 Task: open a new blank ppt, save the file as Angkorwat.pptxand add title 'Angkor Wat',with the sub title Angkor Wat in Cambodia is a UNESCO World Heritage site and the largest religious monument in the world. This ancient temple complex is a testament to the grandeur of the Khmer Empire and remains an important spiritual and cultural site.Apply font style in sub titile calibri and font size 14. apply font style in titile Helvetica and font size 14 Change title alignment to  Center Change sub title alignment to  Left
Action: Mouse moved to (24, 72)
Screenshot: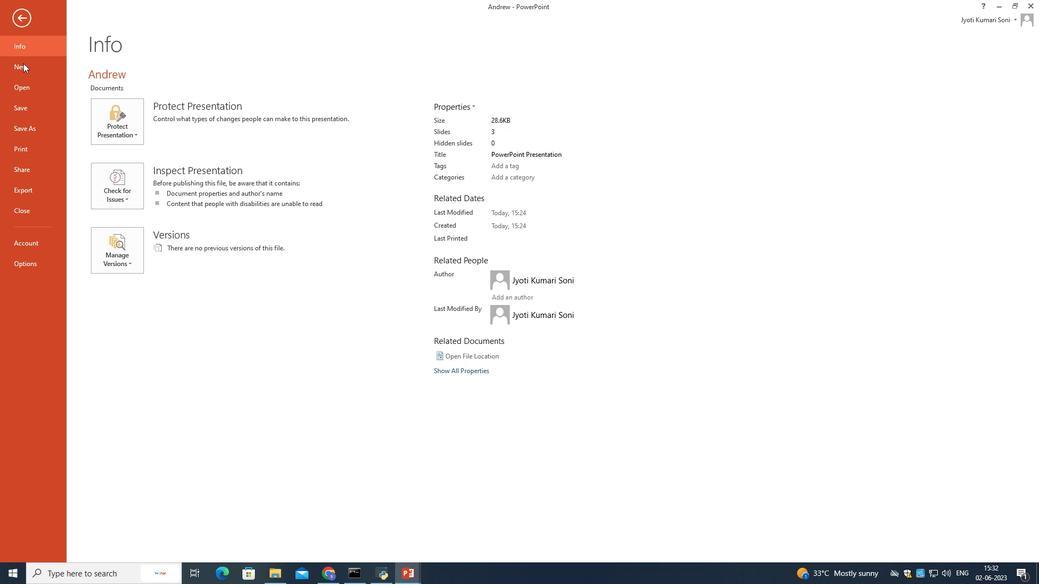 
Action: Mouse pressed left at (24, 72)
Screenshot: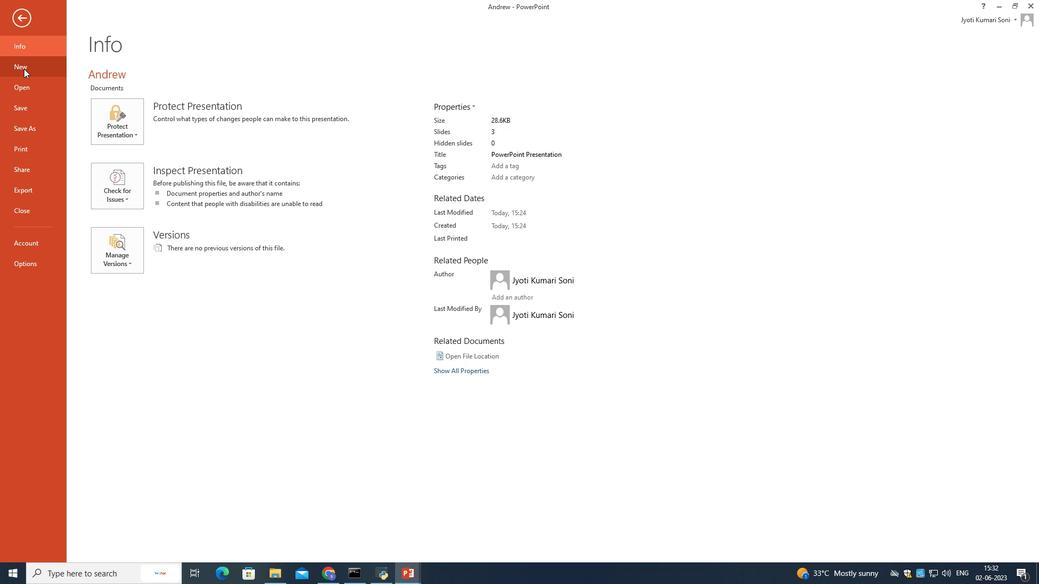 
Action: Mouse moved to (174, 149)
Screenshot: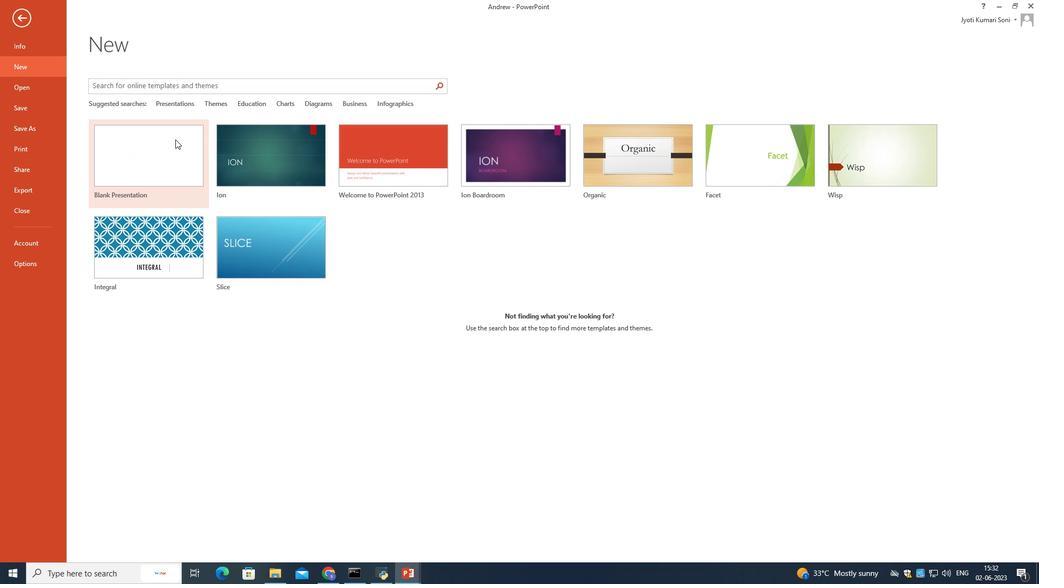 
Action: Mouse pressed left at (174, 149)
Screenshot: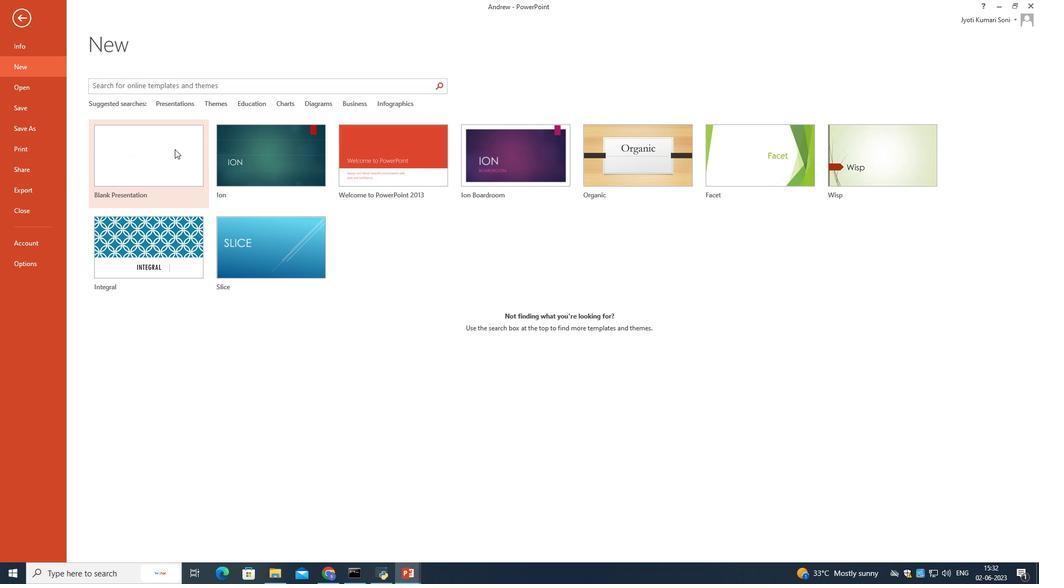 
Action: Mouse moved to (15, 22)
Screenshot: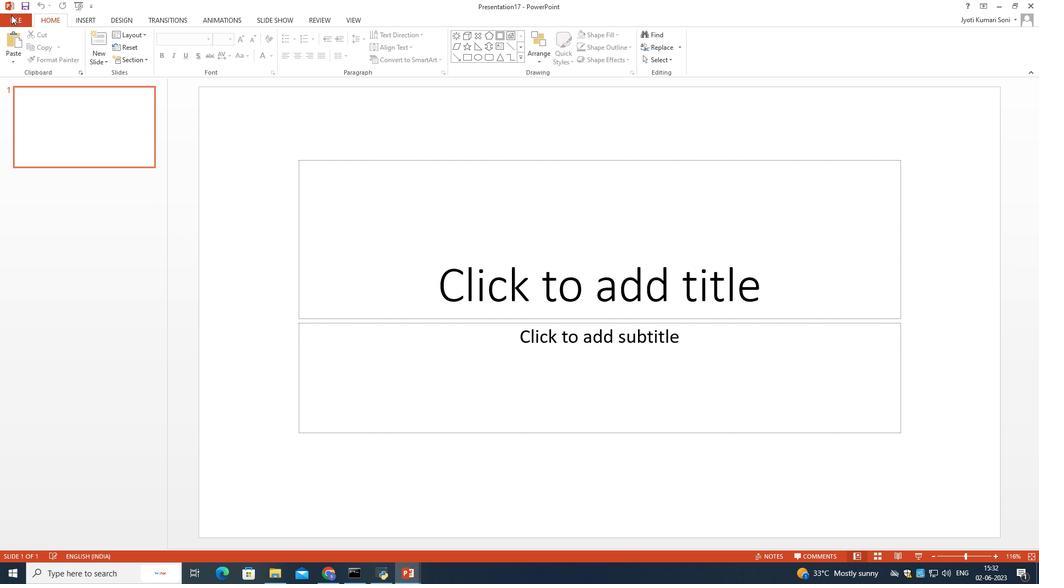 
Action: Mouse pressed left at (15, 22)
Screenshot: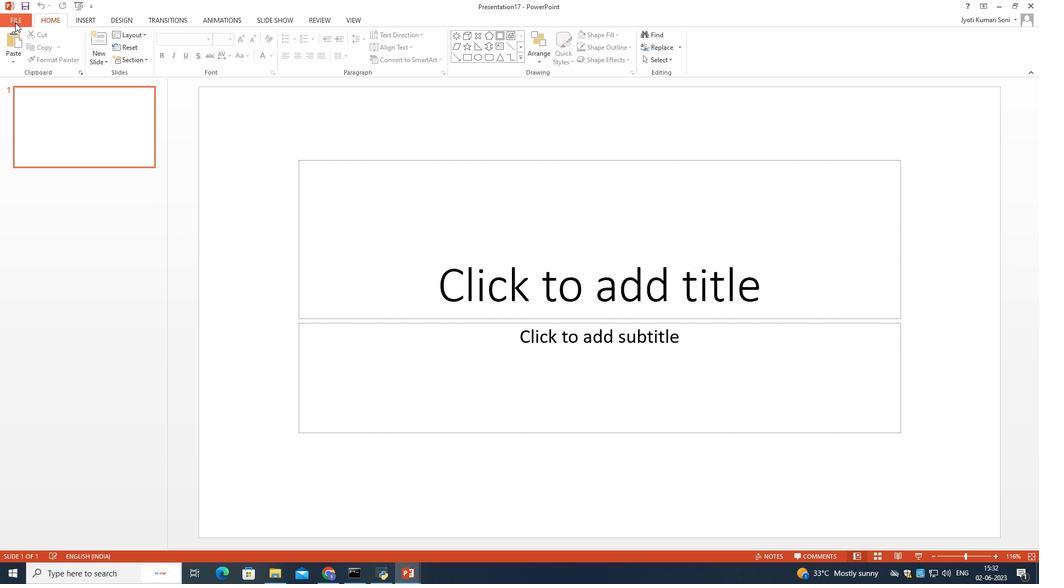 
Action: Mouse moved to (17, 126)
Screenshot: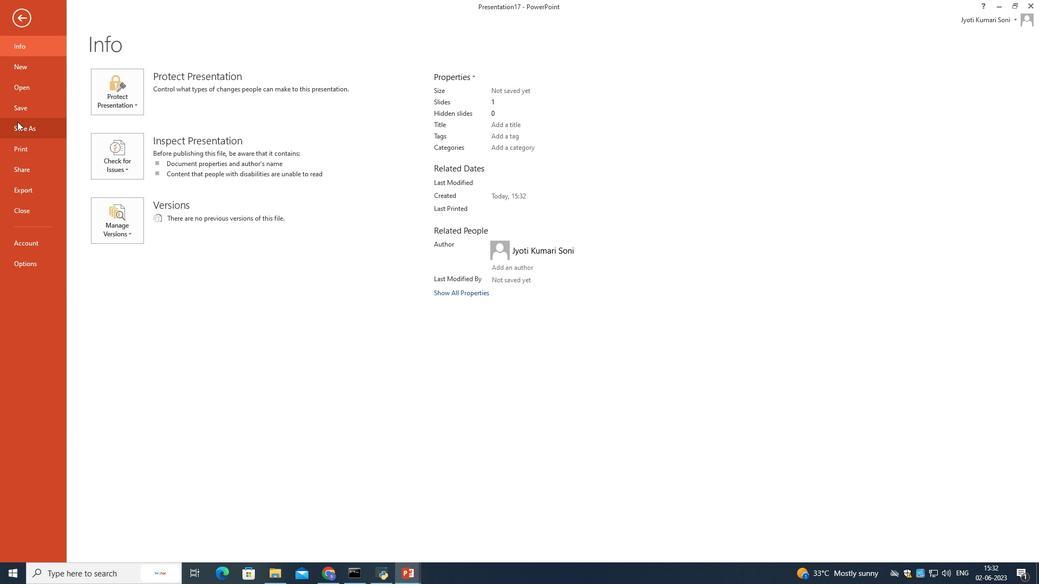 
Action: Mouse pressed left at (17, 126)
Screenshot: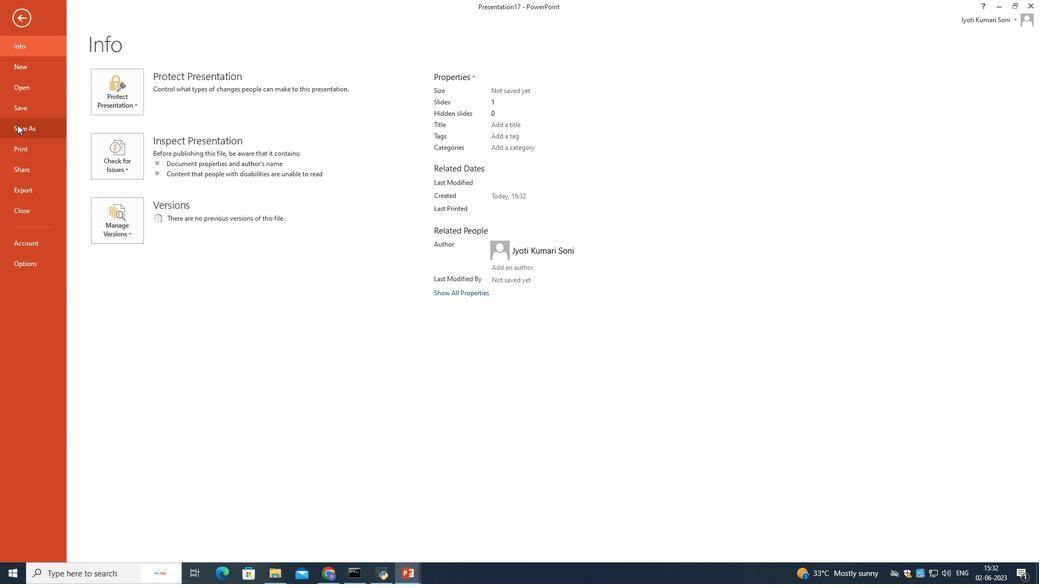 
Action: Mouse moved to (266, 116)
Screenshot: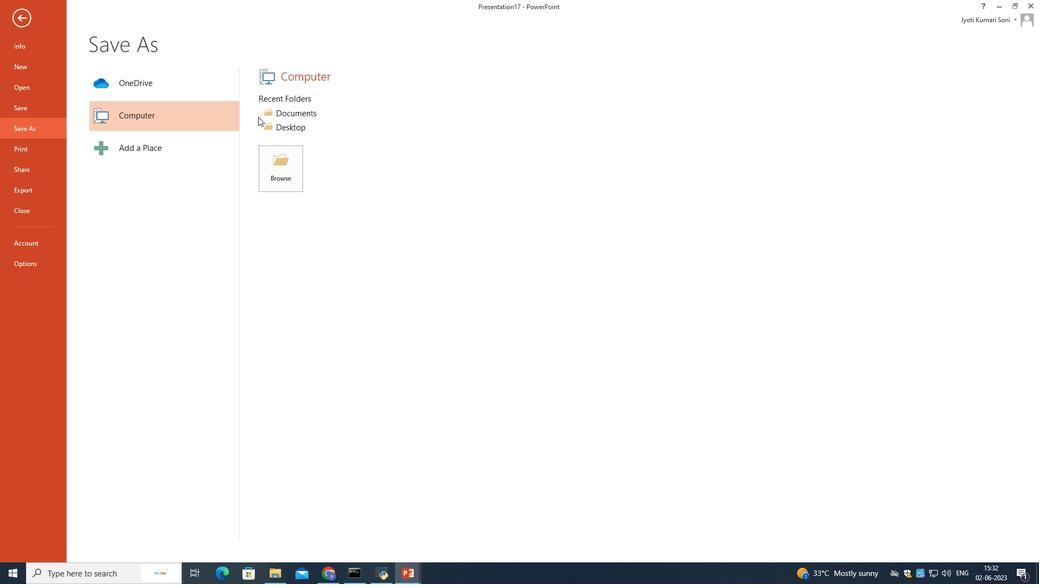 
Action: Mouse pressed left at (266, 116)
Screenshot: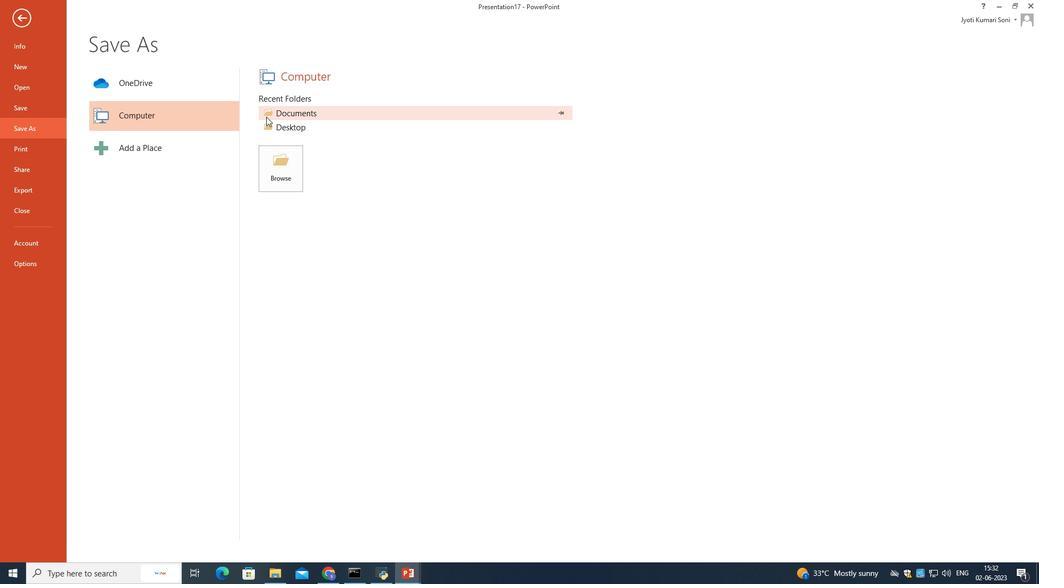 
Action: Mouse moved to (263, 113)
Screenshot: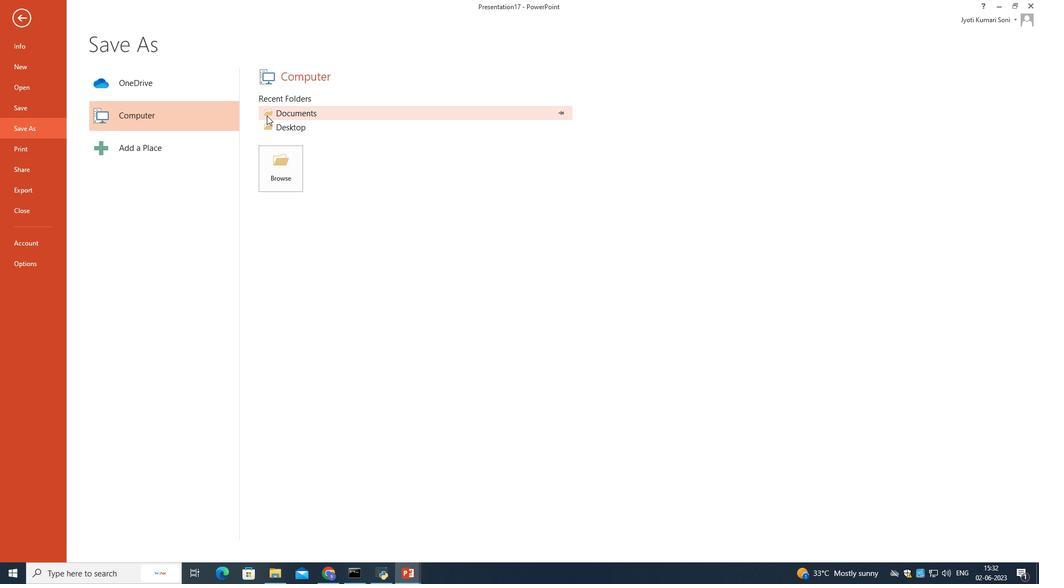 
Action: Key pressed <Key.shift>Angkor<Key.space><Key.backspace>
Screenshot: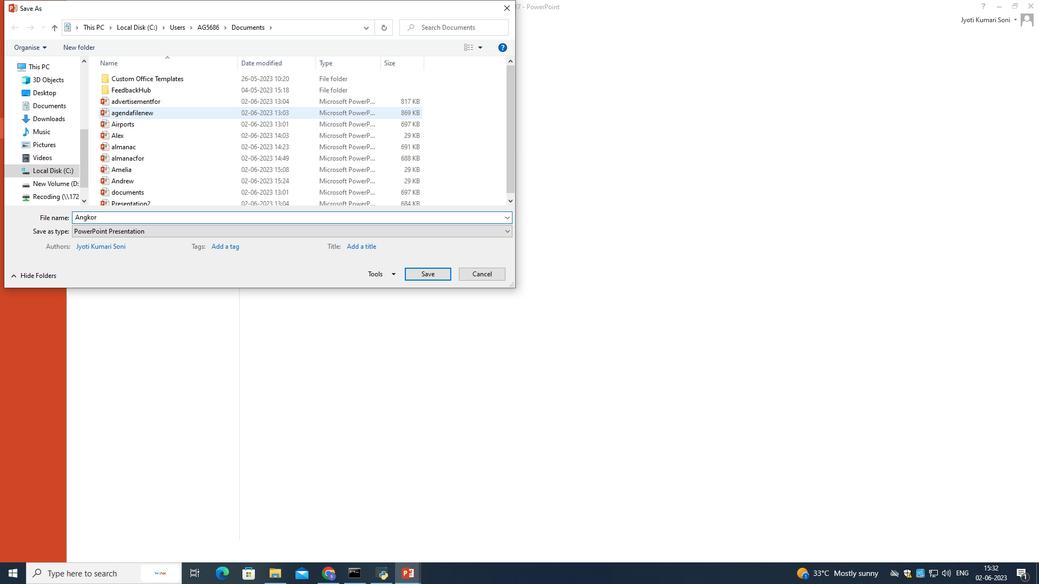 
Action: Mouse moved to (462, 212)
Screenshot: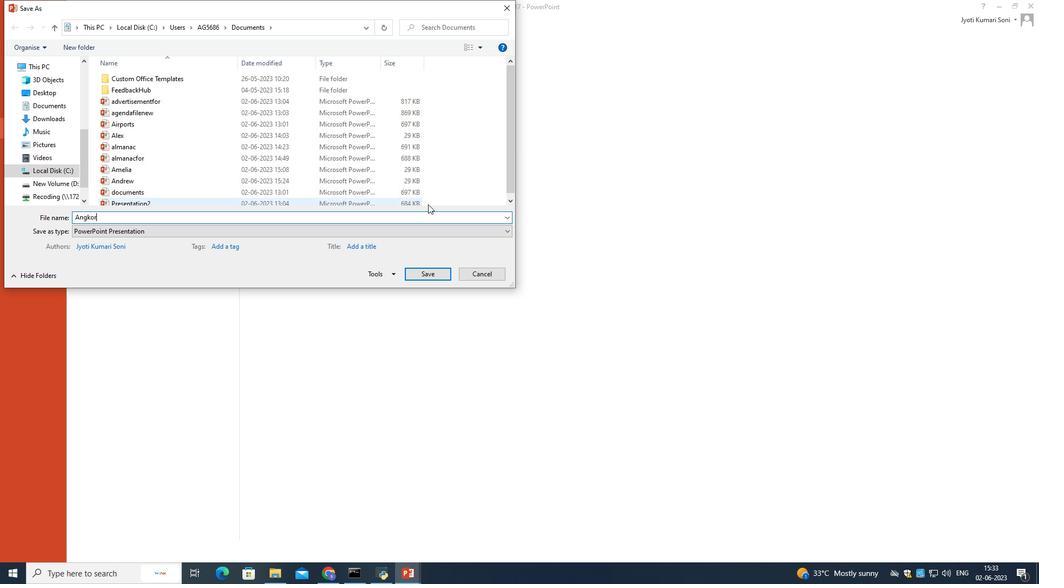 
Action: Key pressed wat.pptx
Screenshot: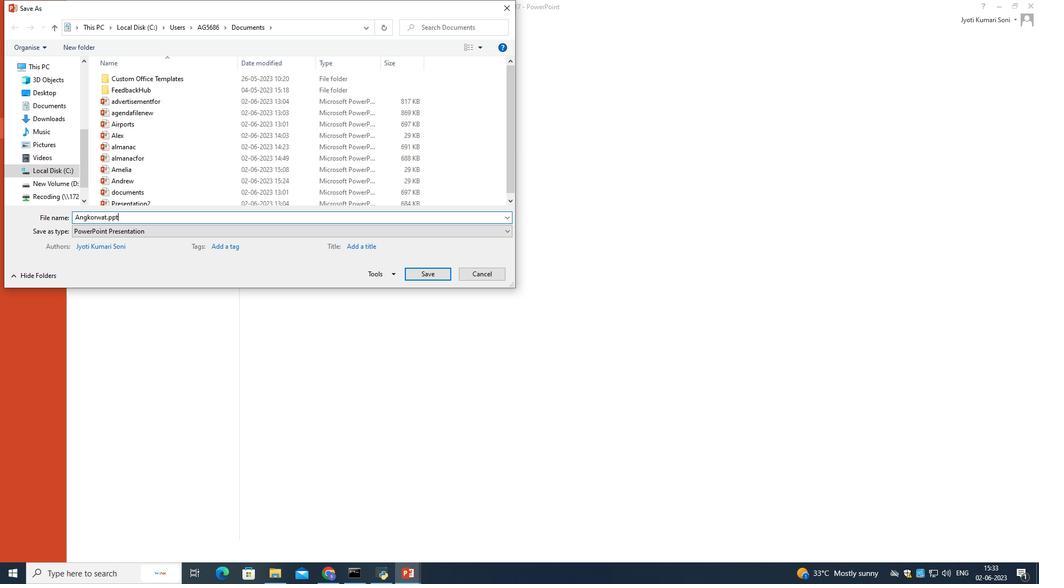 
Action: Mouse moved to (328, 138)
Screenshot: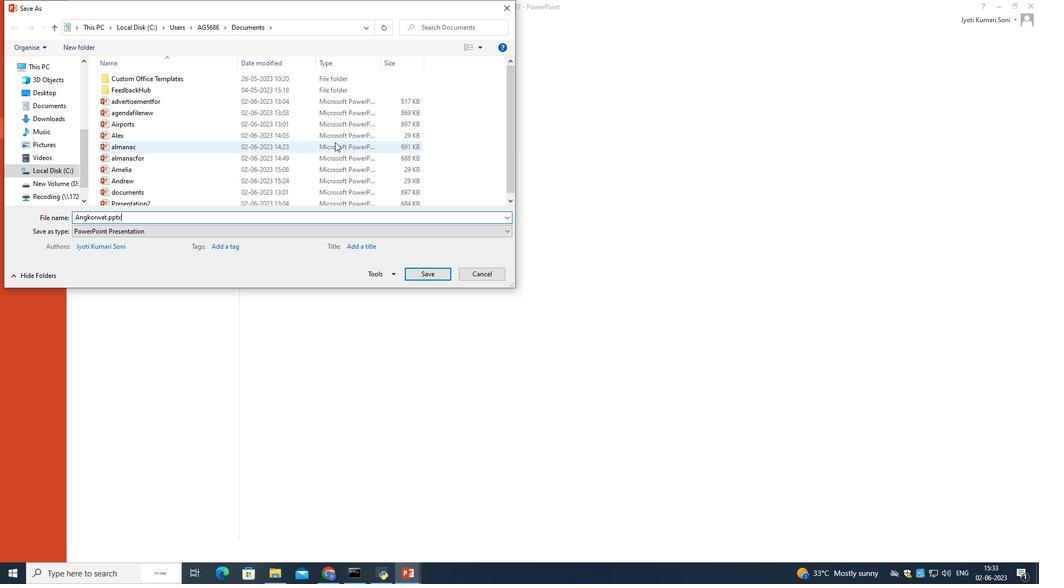 
Action: Key pressed <Key.enter>
Screenshot: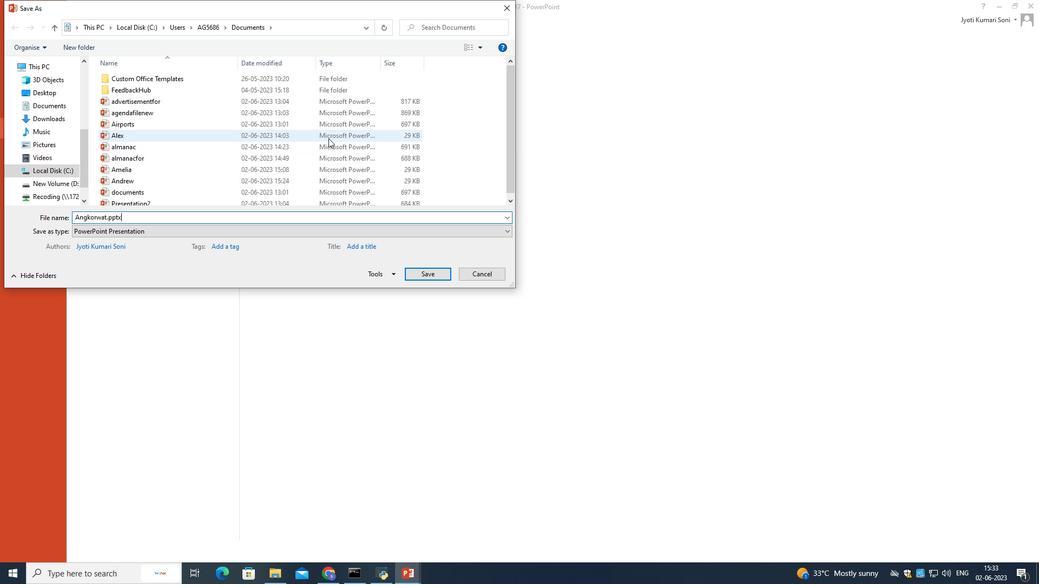 
Action: Mouse moved to (445, 246)
Screenshot: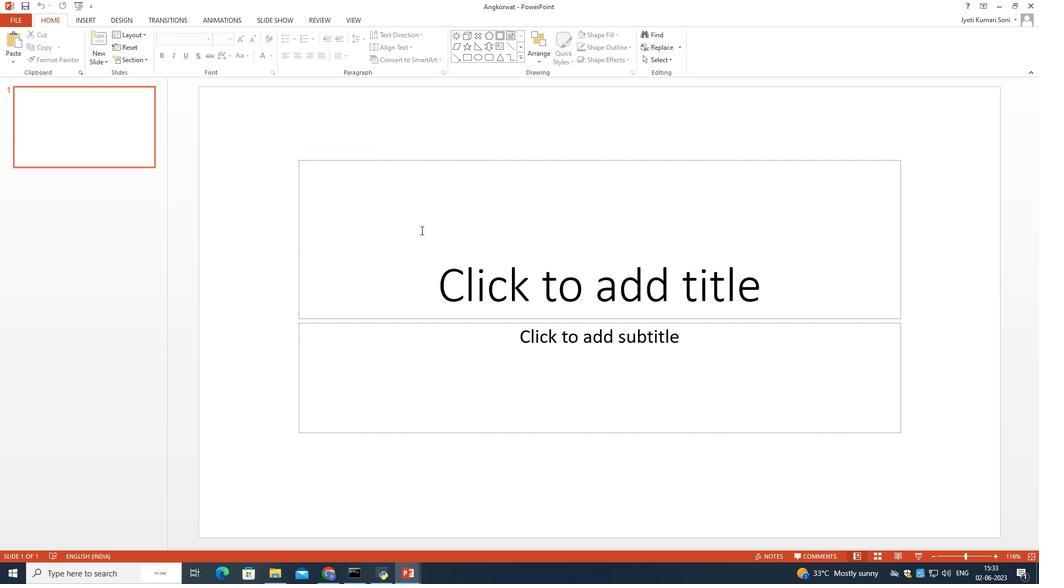 
Action: Mouse pressed left at (445, 246)
Screenshot: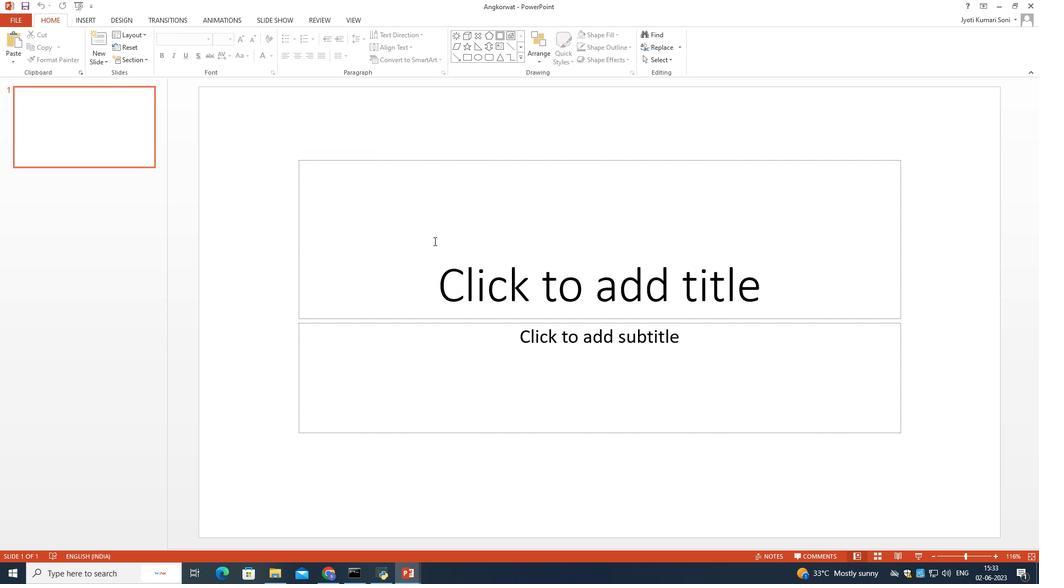 
Action: Mouse moved to (446, 256)
Screenshot: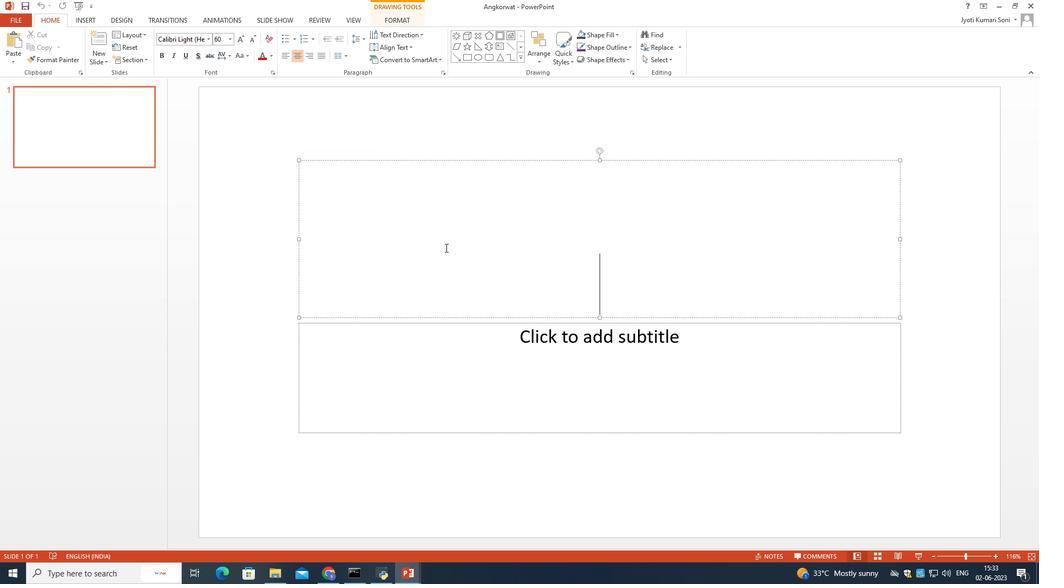 
Action: Key pressed <Key.shift>Angkor<Key.space><Key.shift>Wat
Screenshot: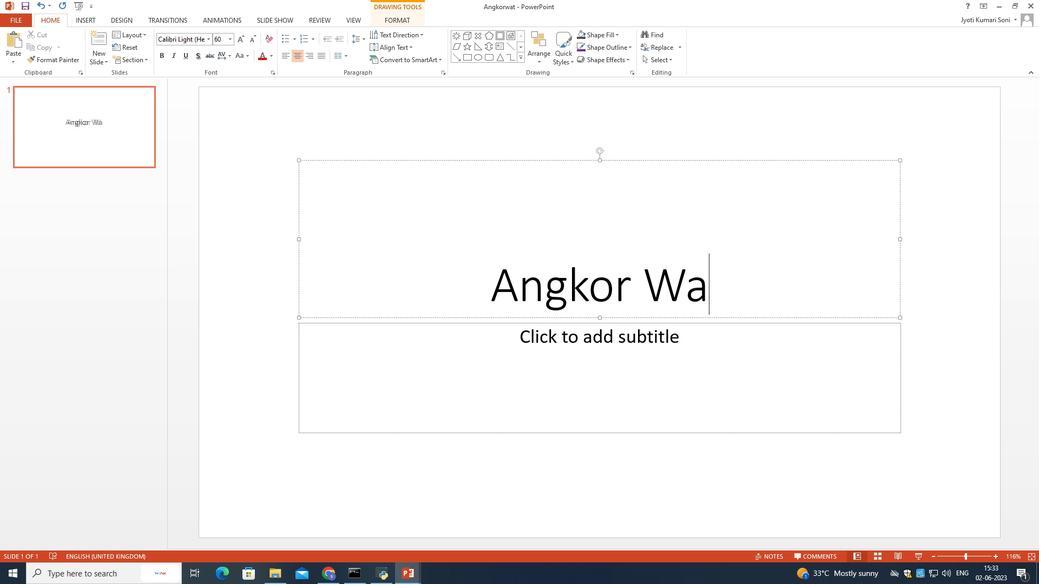 
Action: Mouse moved to (462, 340)
Screenshot: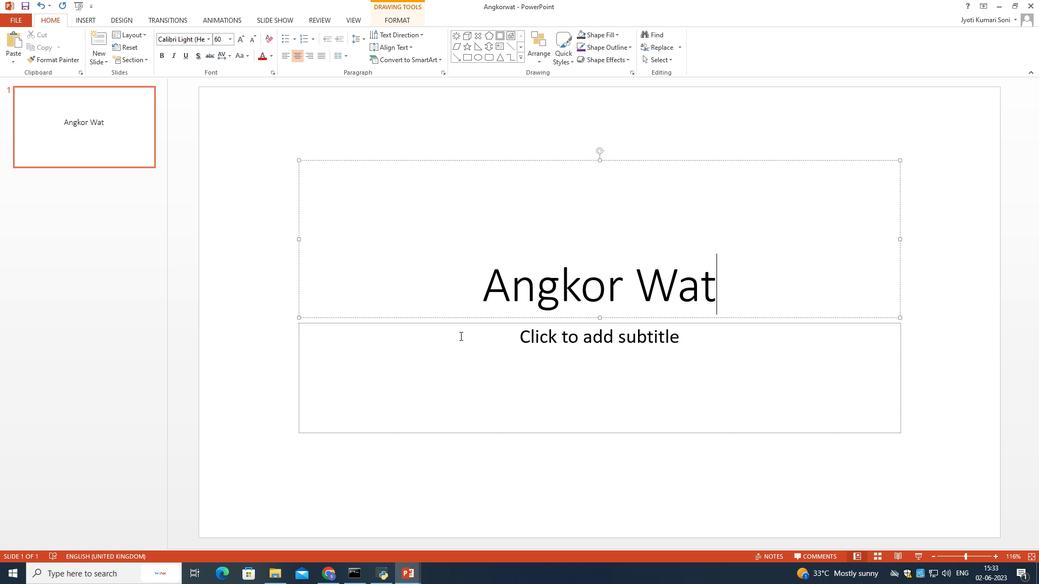 
Action: Mouse pressed left at (462, 340)
Screenshot: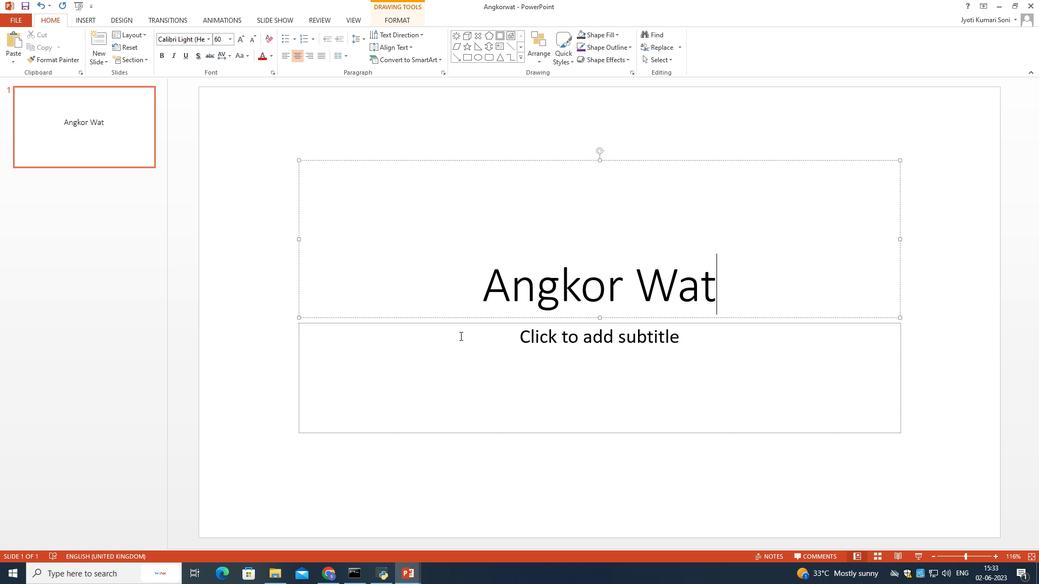 
Action: Mouse moved to (1035, 583)
Screenshot: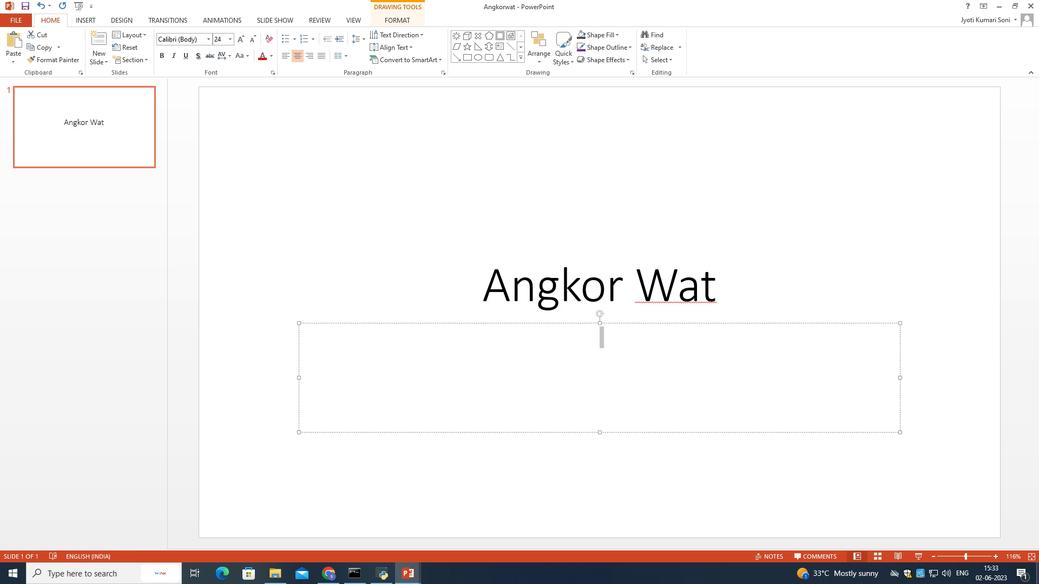
Action: Key pressed <Key.shift>An
Screenshot: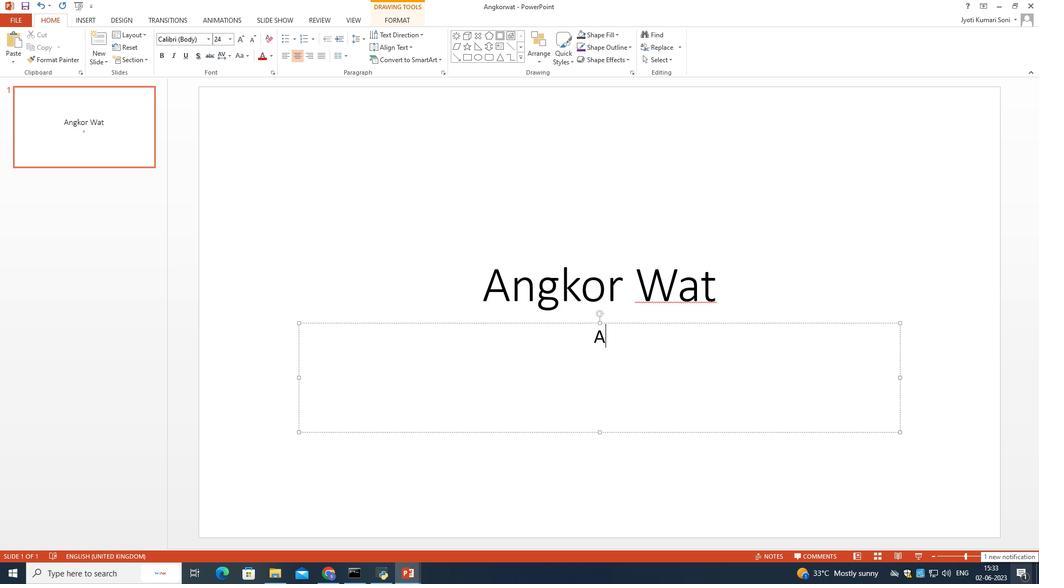 
Action: Mouse moved to (1036, 583)
Screenshot: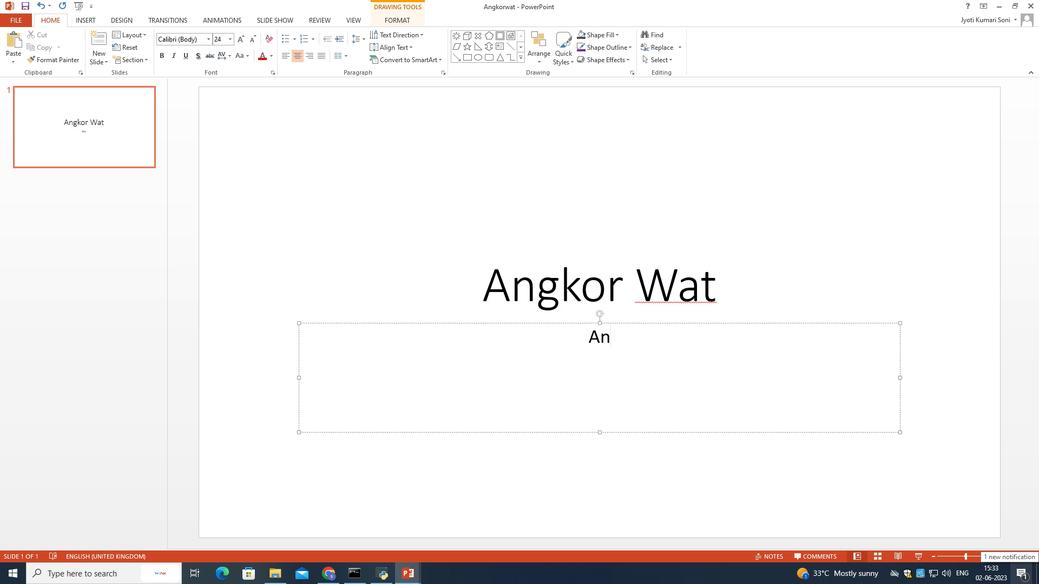 
Action: Key pressed gkor<Key.space><Key.shift>Wat<Key.space>in<Key.space>cambodia<Key.space>is<Key.space>a<Key.space><Key.shift>UNESCO<Key.space>world<Key.space><Key.shift>Heritage<Key.space>site<Key.space>and<Key.space>the<Key.space>largest<Key.space>religious<Key.space>mounment<Key.space>int<Key.space><Key.backspace><Key.backspace><Key.space>the<Key.space>world.<Key.space><Key.shift>This<Key.space>ancient<Key.space>temple<Key.space>complex<Key.space>is<Key.space>a<Key.space>testament<Key.space>to<Key.space>the<Key.space>grandeur<Key.space>of<Key.space>the<Key.space>khmer<Key.space><Key.shift>Empire<Key.space>and<Key.space>remains<Key.space>
Screenshot: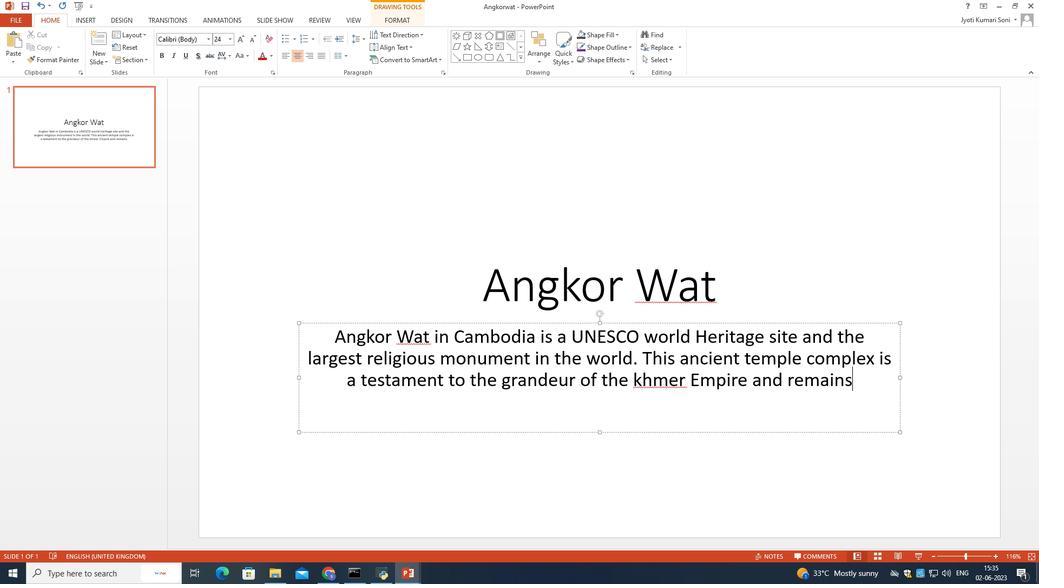 
Action: Mouse moved to (1040, 580)
Screenshot: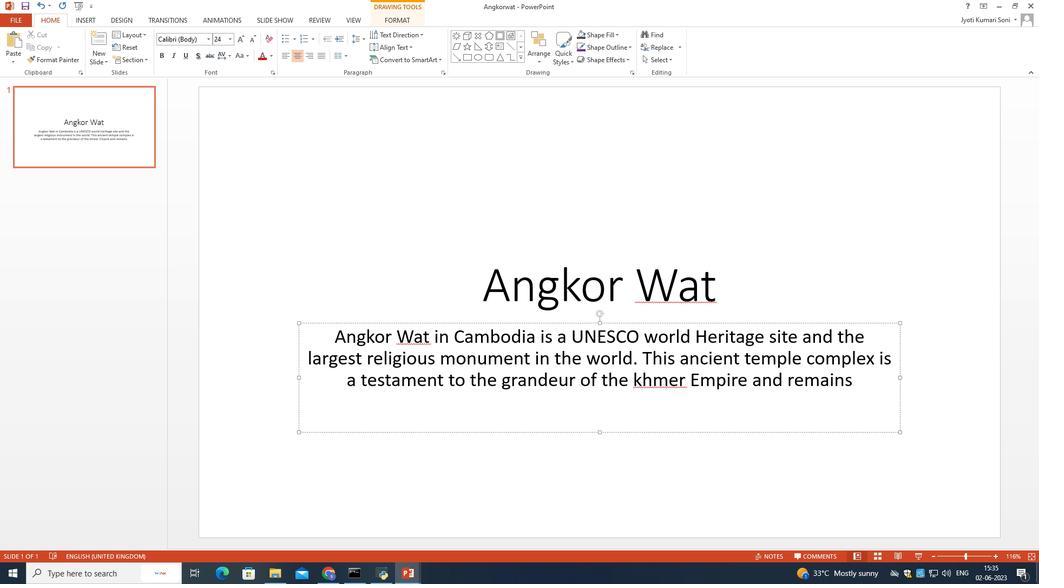 
Action: Key pressed an<Key.space>important<Key.space>spiritual<Key.space>and<Key.space>cultural<Key.space>site.
Screenshot: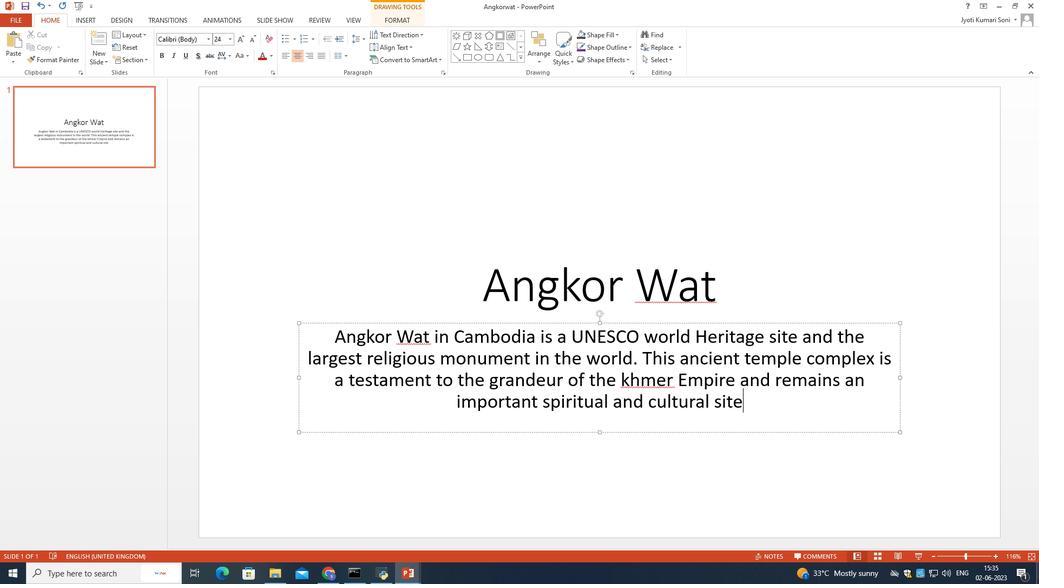 
Action: Mouse moved to (757, 402)
Screenshot: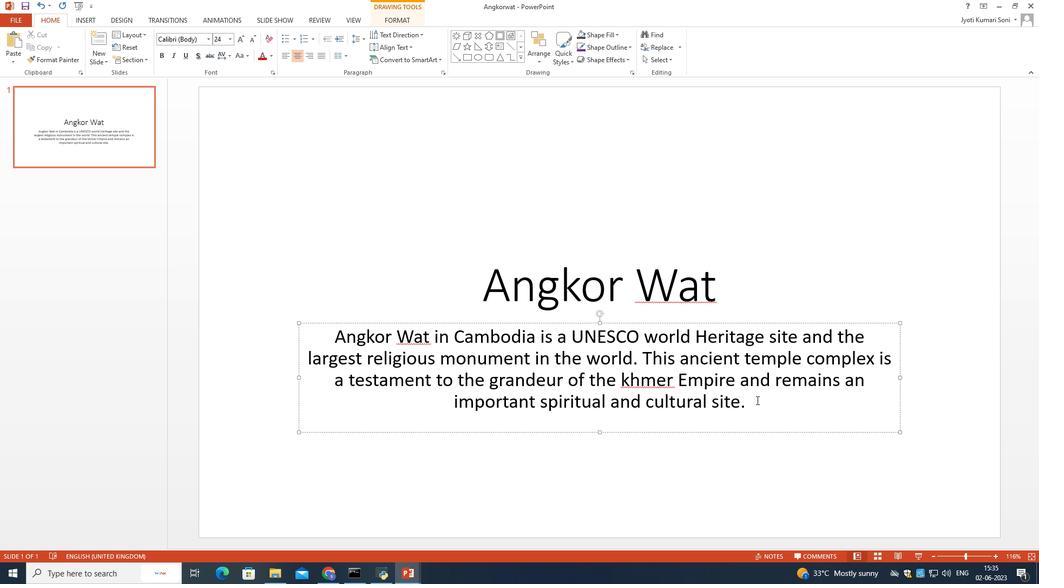 
Action: Mouse pressed left at (757, 402)
Screenshot: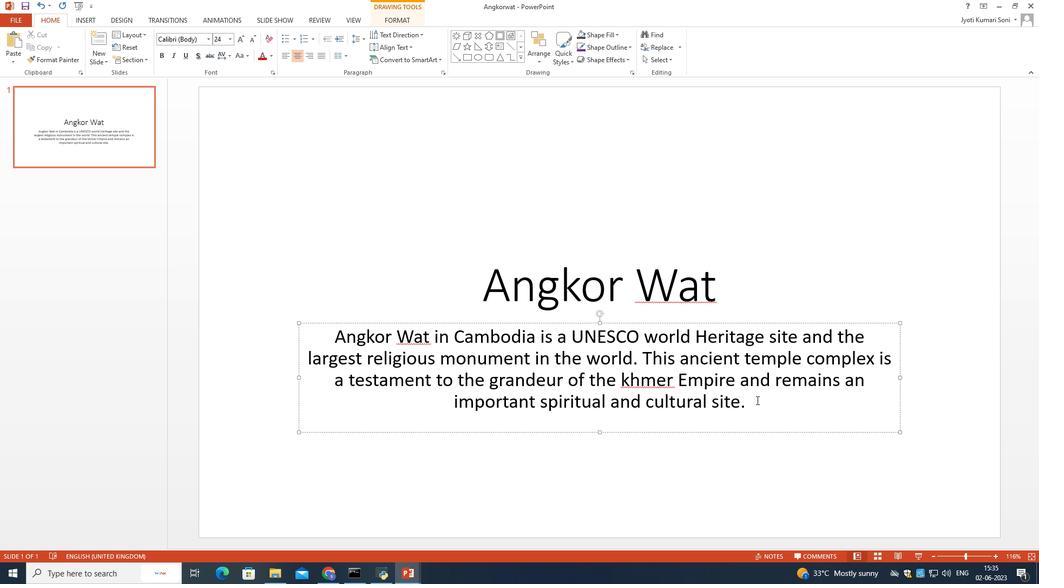 
Action: Mouse moved to (194, 37)
Screenshot: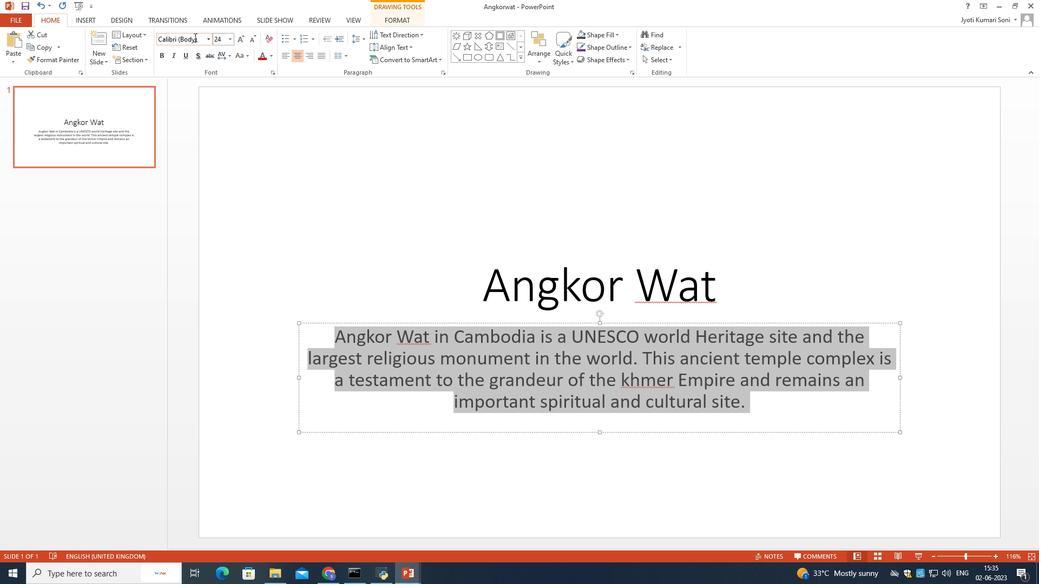 
Action: Mouse pressed left at (194, 37)
Screenshot: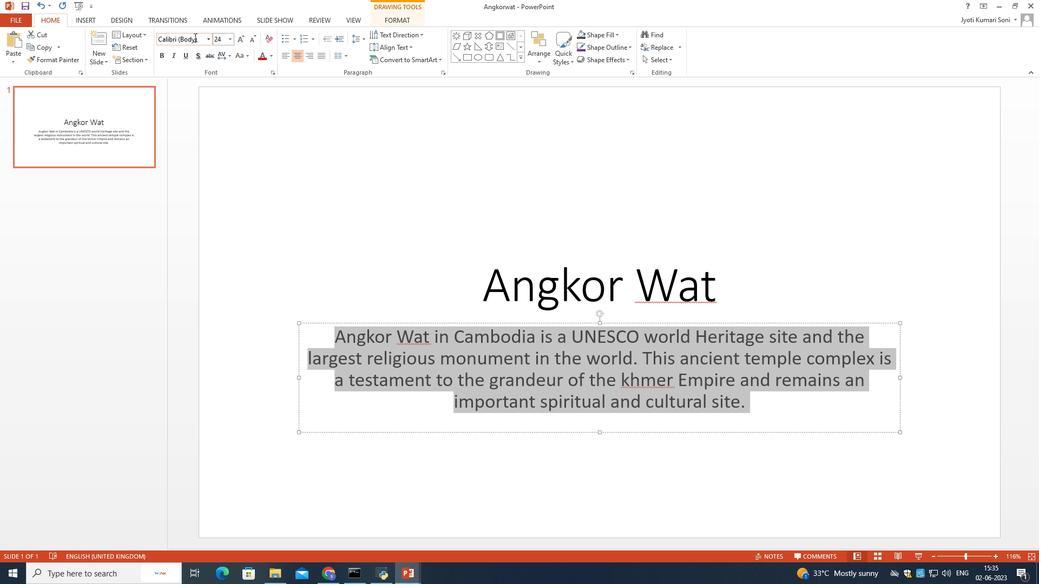 
Action: Mouse moved to (236, 59)
Screenshot: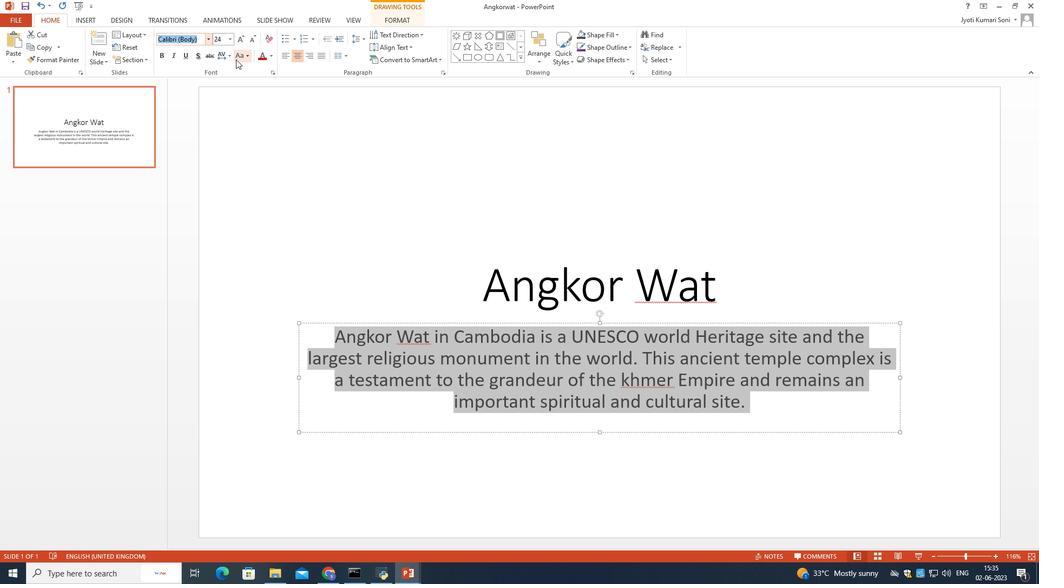 
Action: Key pressed <Key.enter>
Screenshot: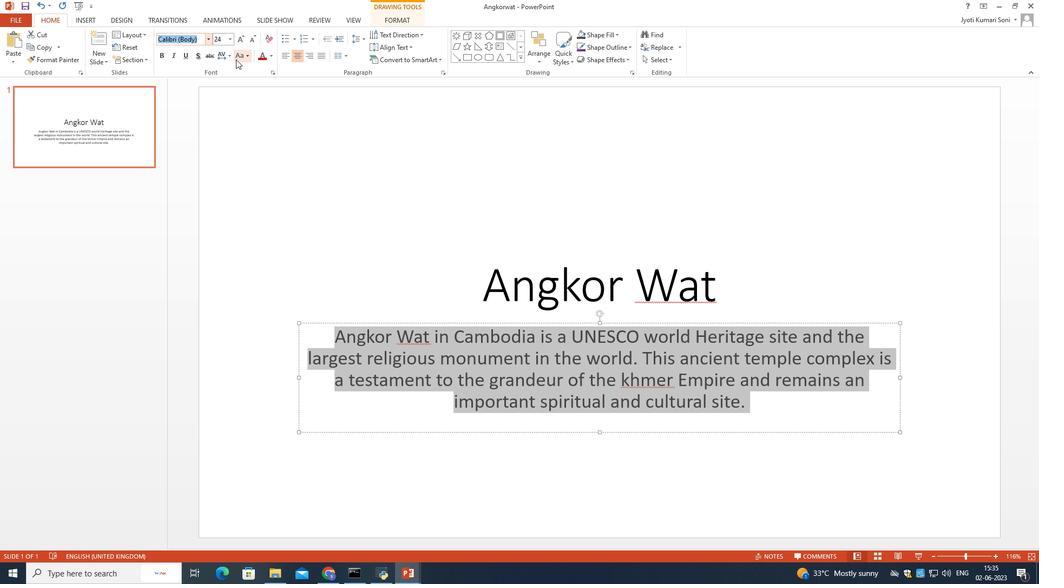 
Action: Mouse moved to (491, 312)
Screenshot: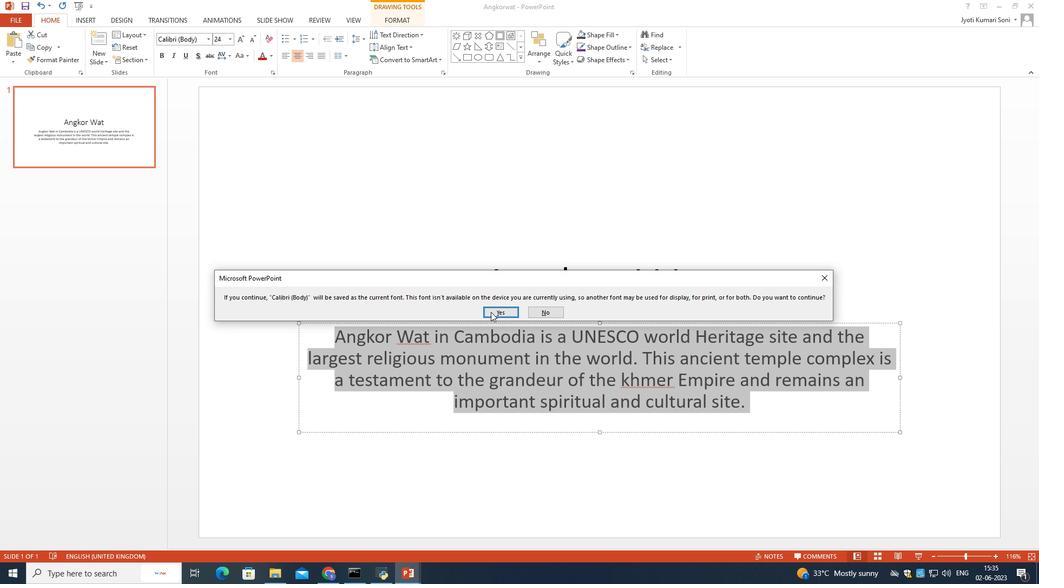
Action: Mouse pressed left at (491, 312)
Screenshot: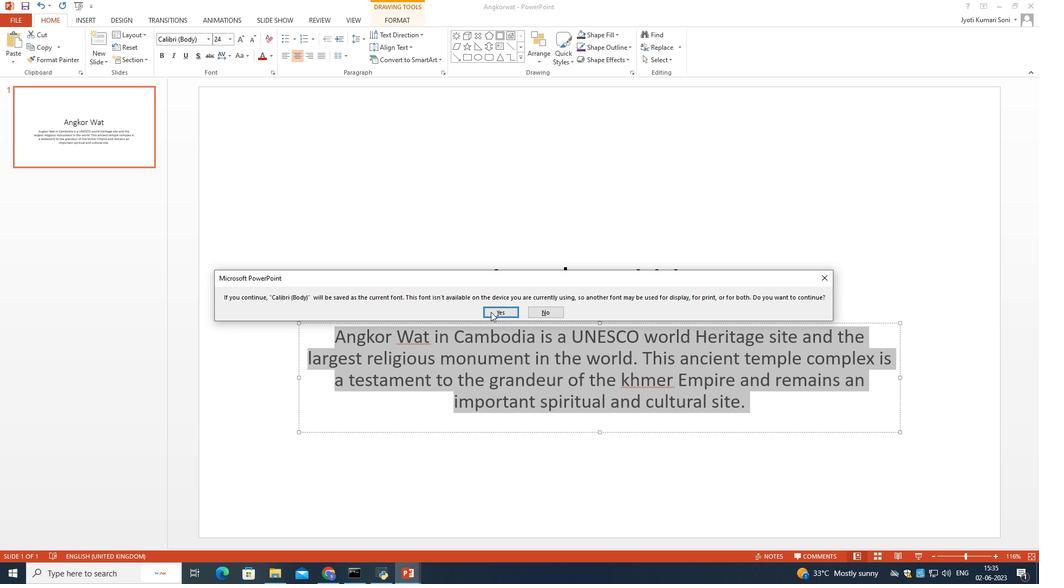 
Action: Mouse moved to (231, 41)
Screenshot: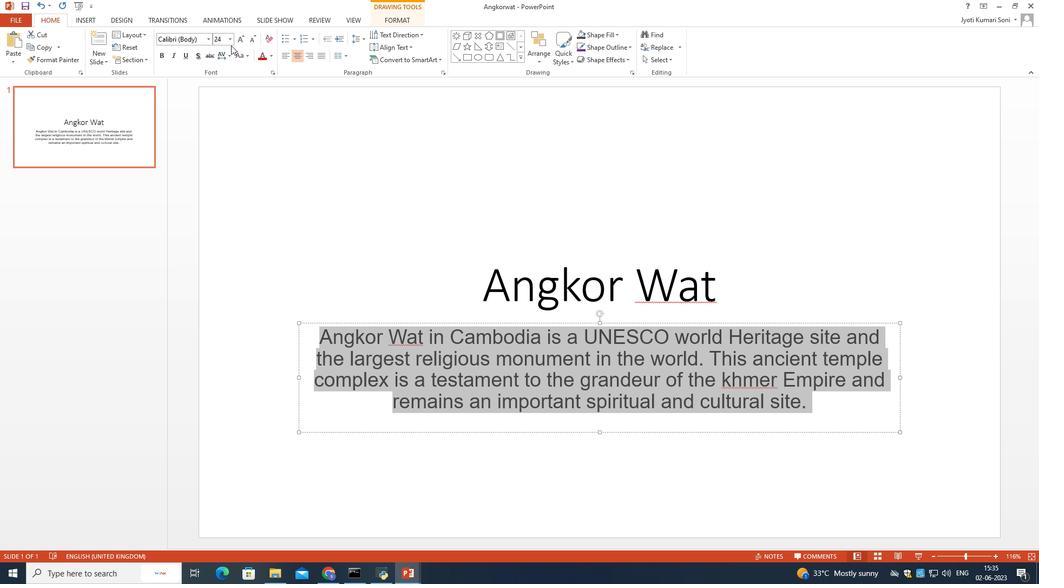 
Action: Mouse pressed left at (231, 41)
Screenshot: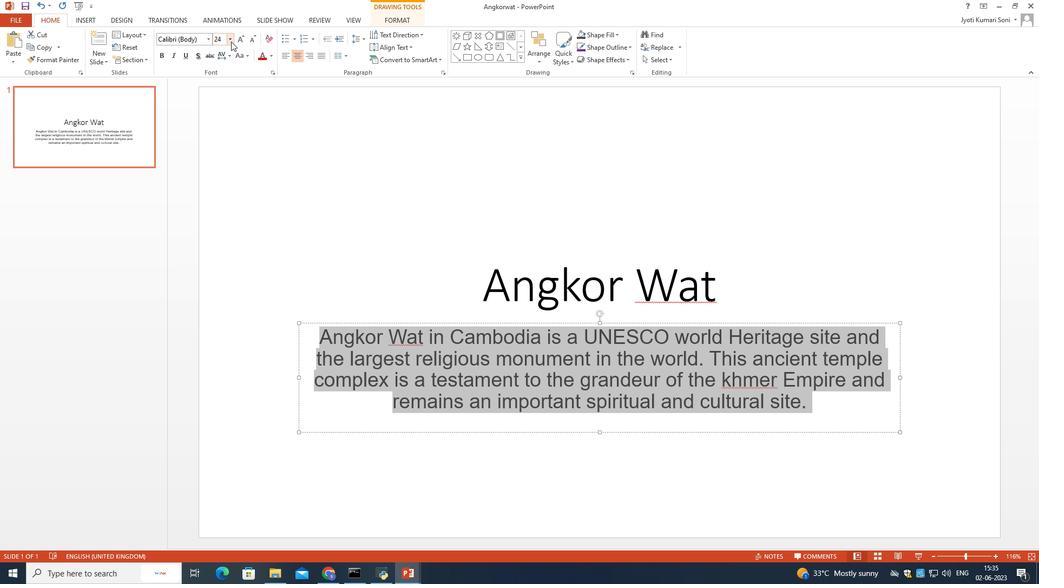 
Action: Mouse moved to (222, 116)
Screenshot: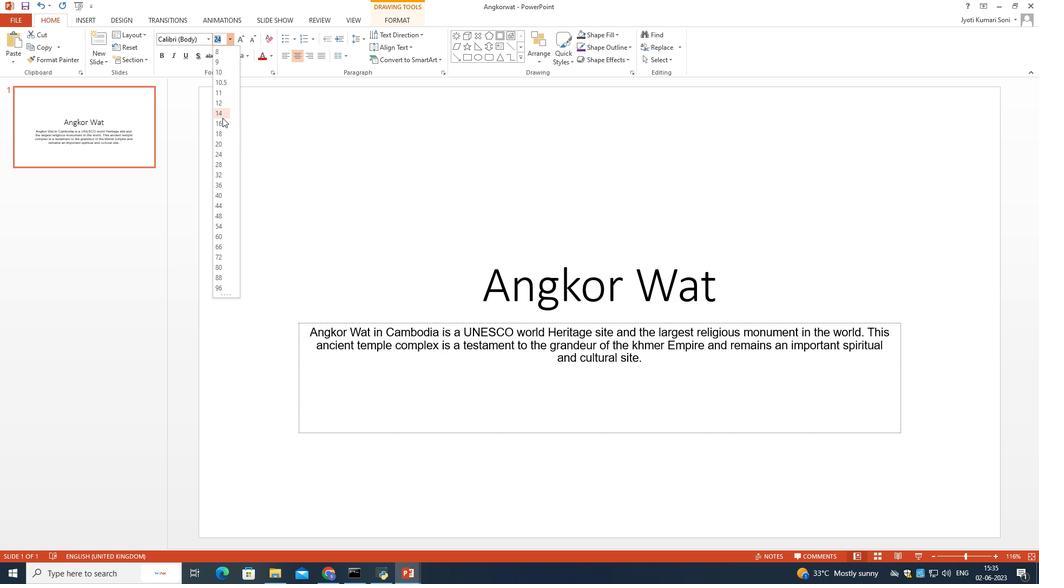 
Action: Mouse pressed left at (222, 116)
Screenshot: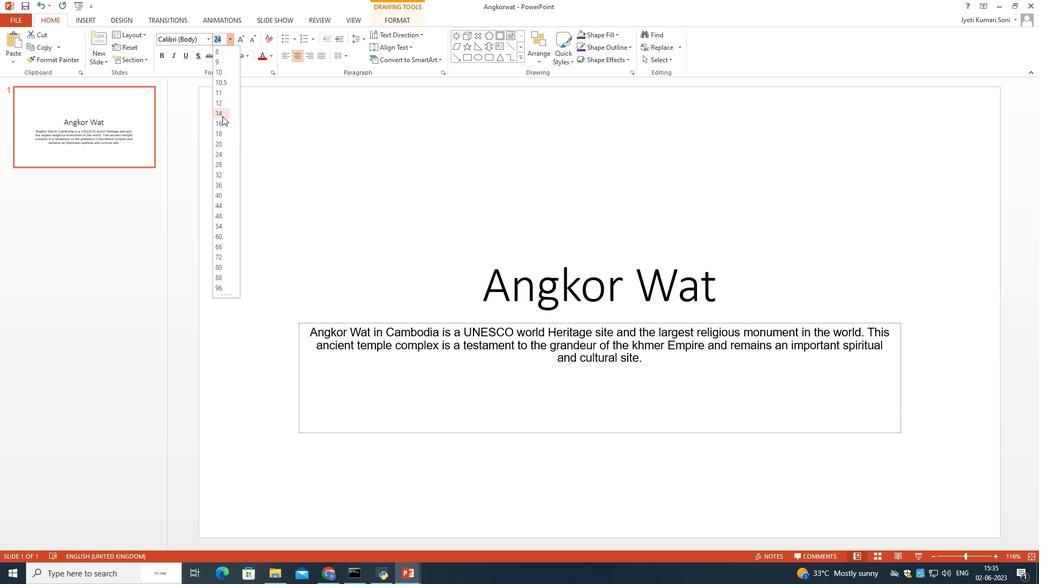 
Action: Mouse moved to (677, 272)
Screenshot: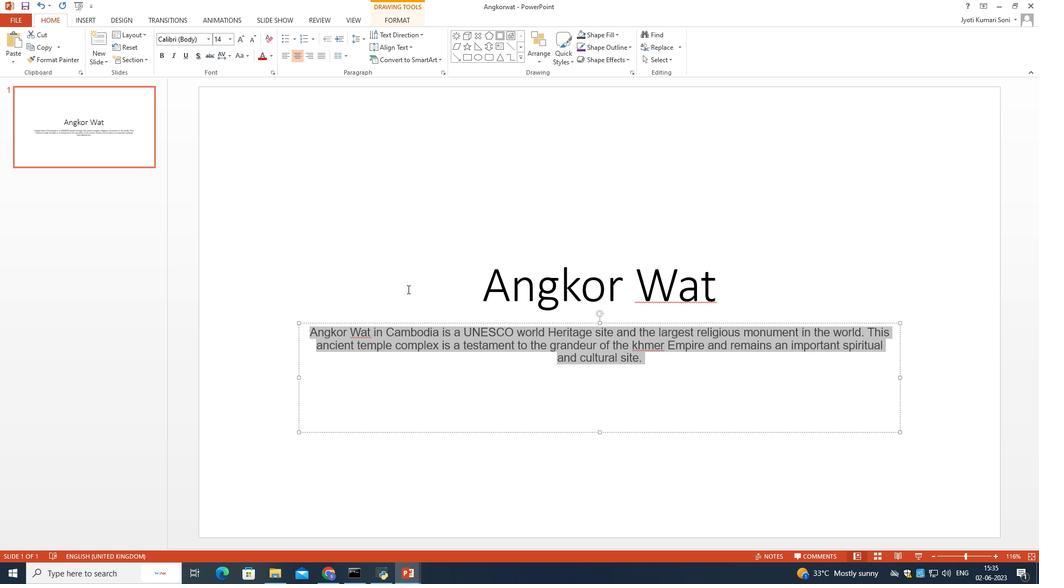 
Action: Mouse pressed left at (677, 272)
Screenshot: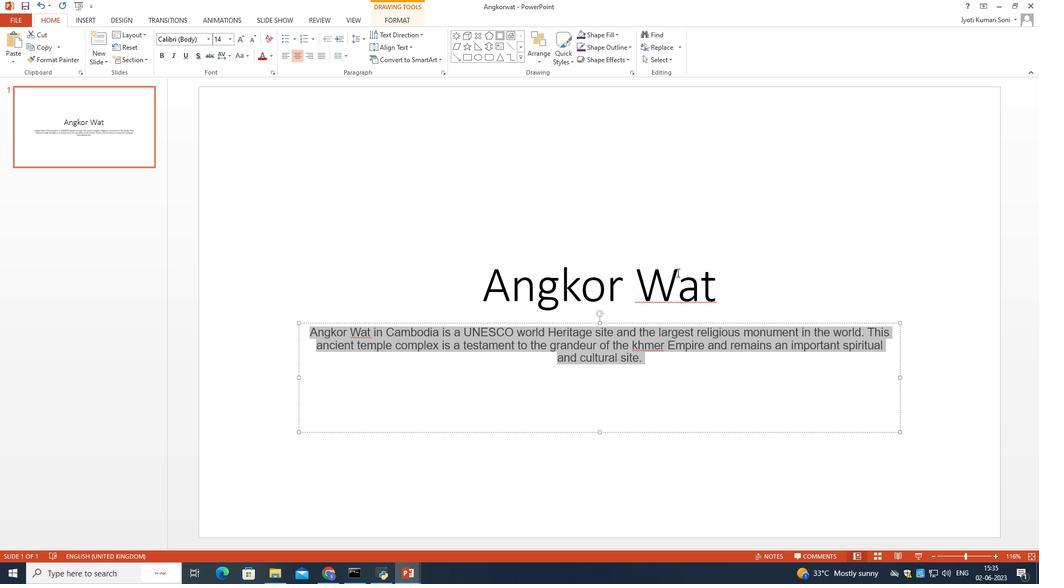 
Action: Mouse moved to (714, 277)
Screenshot: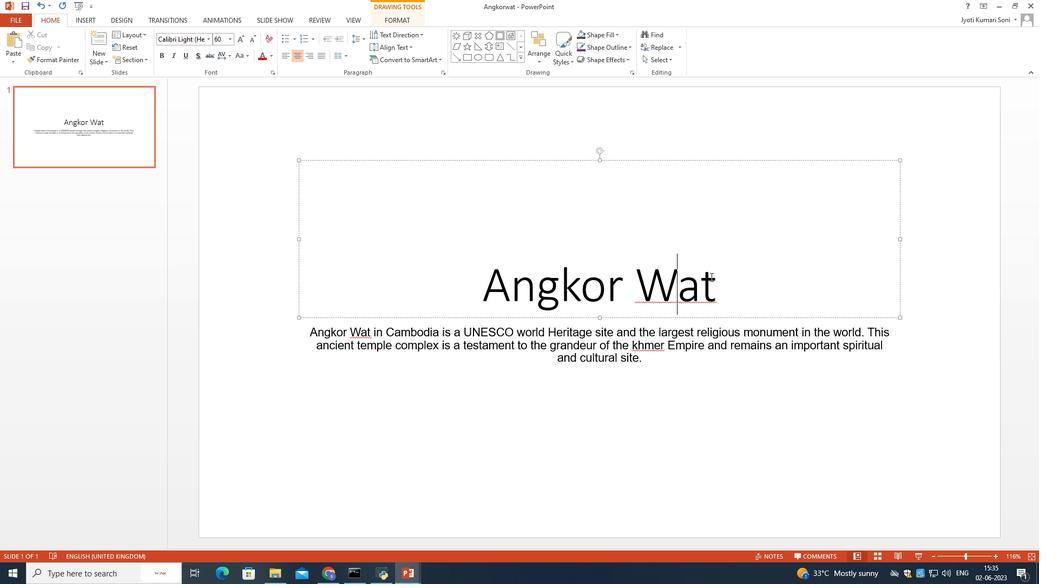 
Action: Mouse pressed left at (714, 277)
Screenshot: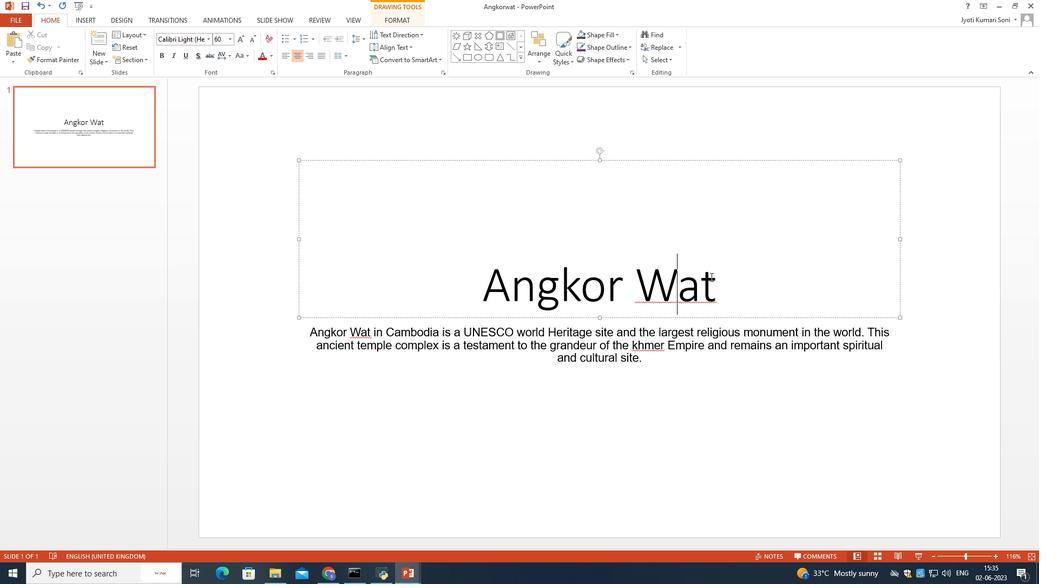 
Action: Mouse moved to (715, 277)
Screenshot: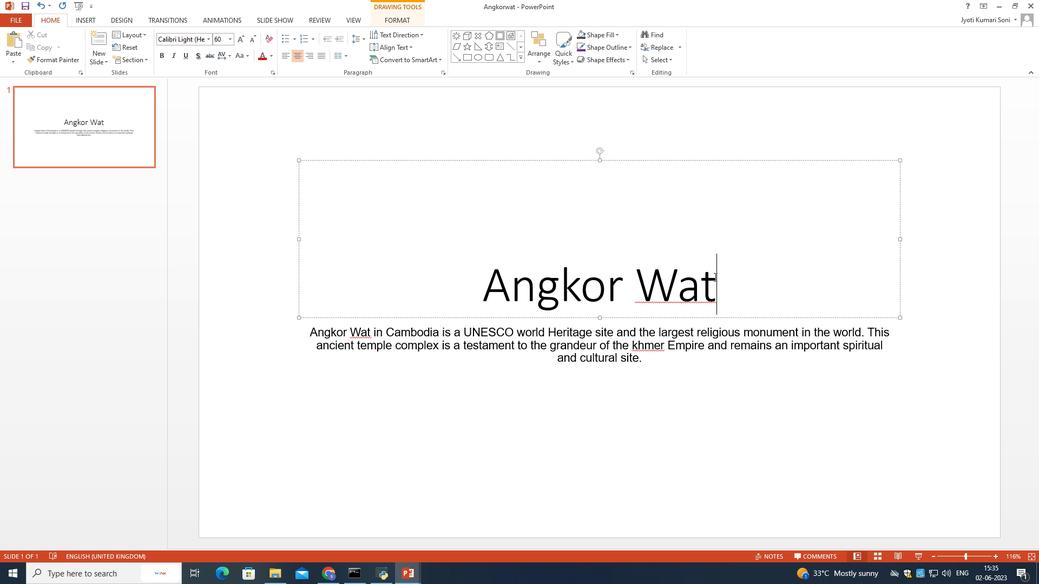 
Action: Mouse pressed left at (715, 277)
Screenshot: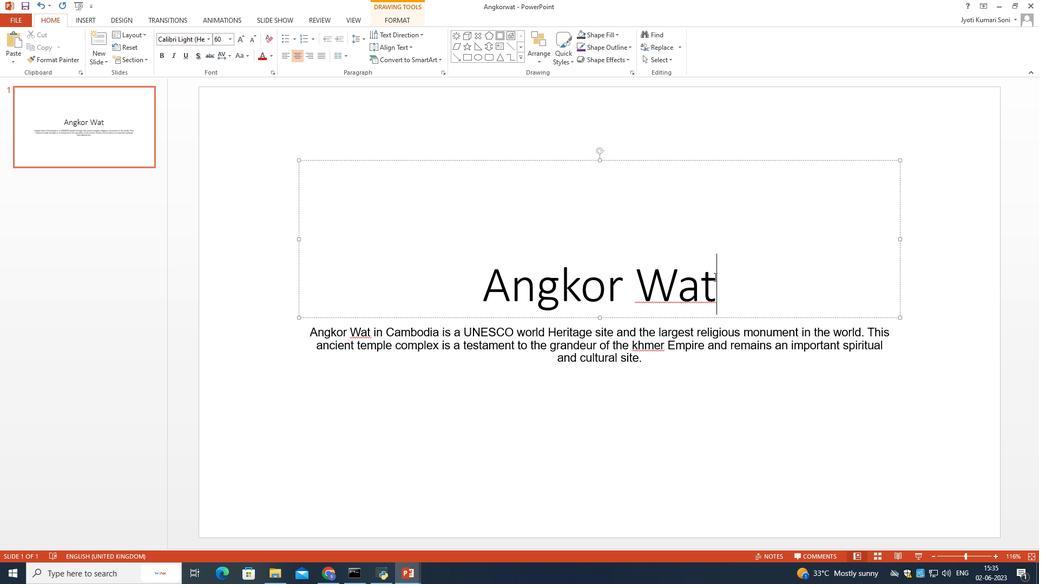 
Action: Mouse moved to (201, 38)
Screenshot: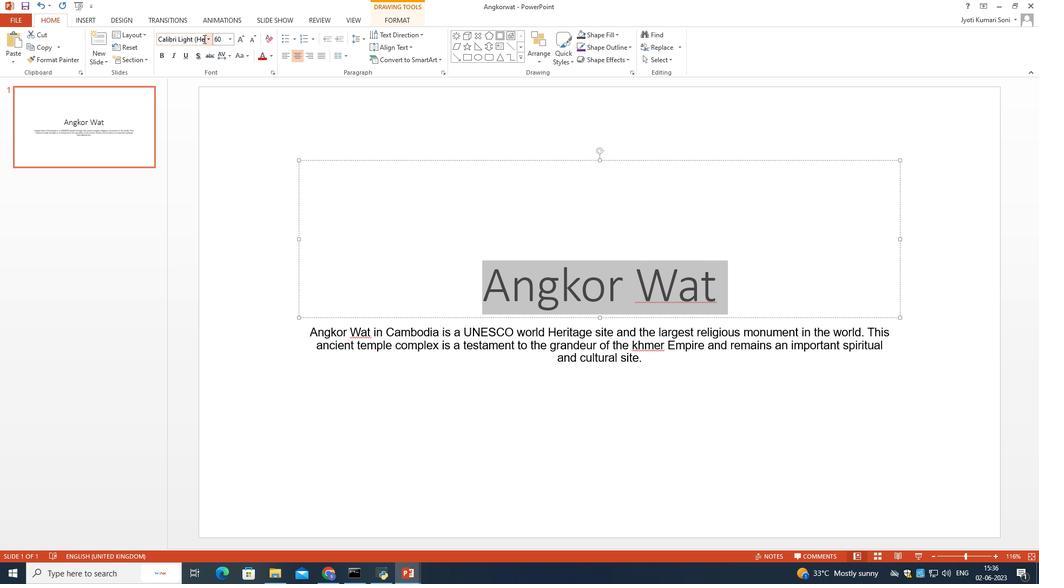 
Action: Mouse pressed left at (201, 38)
Screenshot: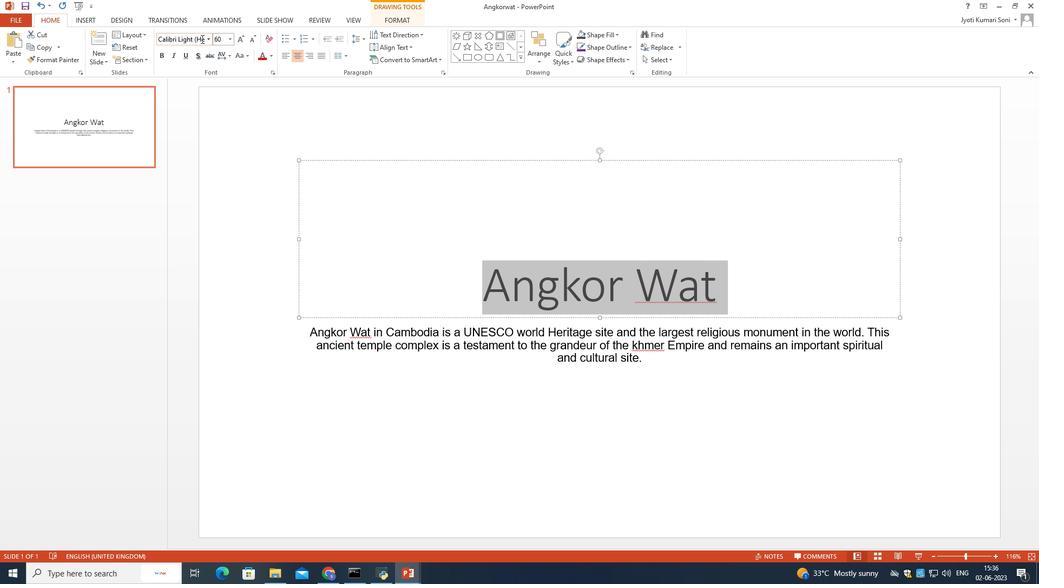 
Action: Mouse moved to (198, 45)
Screenshot: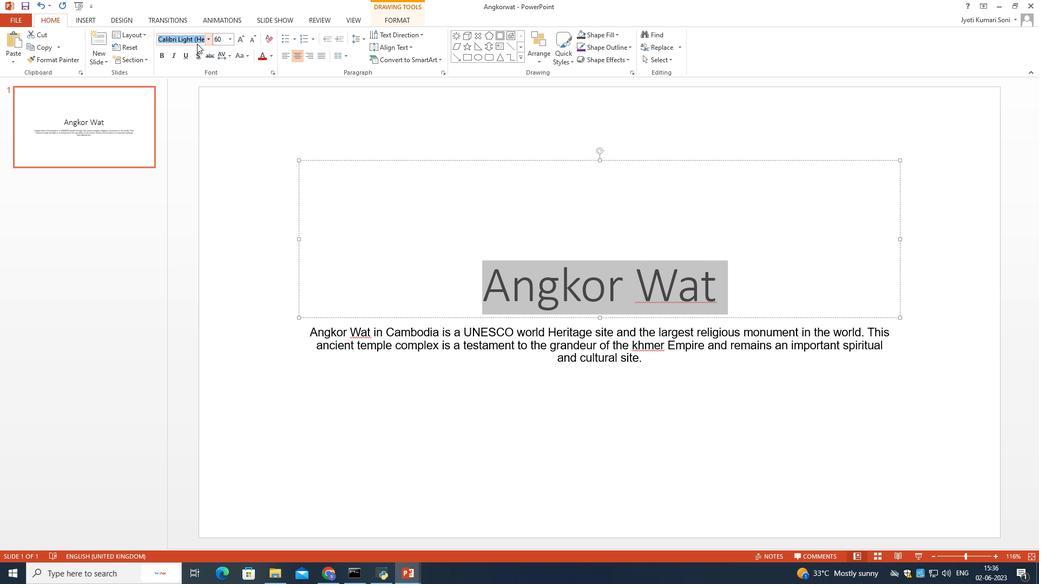 
Action: Key pressed <Key.shift><Key.shift>Helvetica<Key.enter>
Screenshot: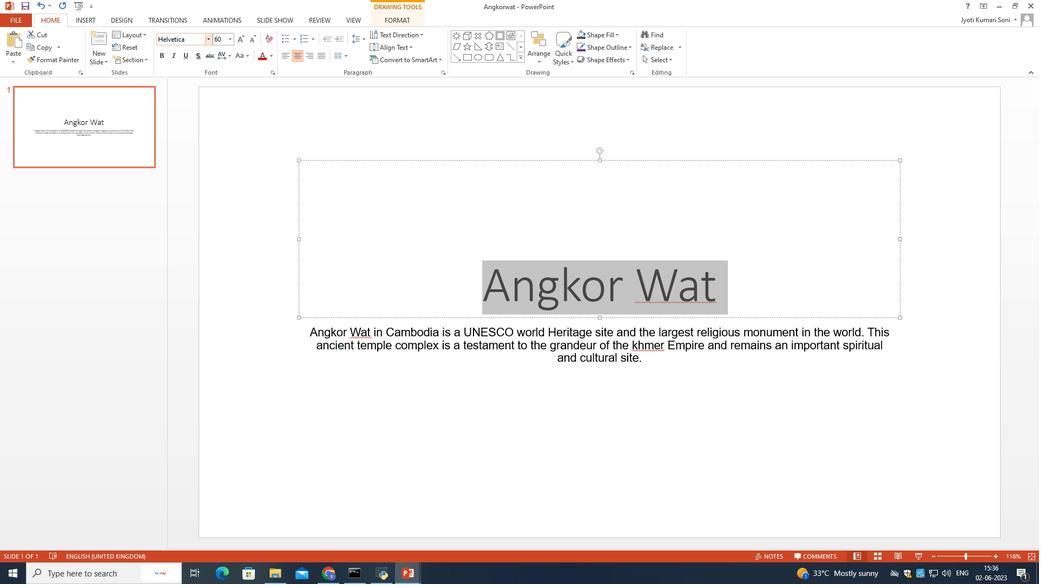
Action: Mouse moved to (231, 39)
Screenshot: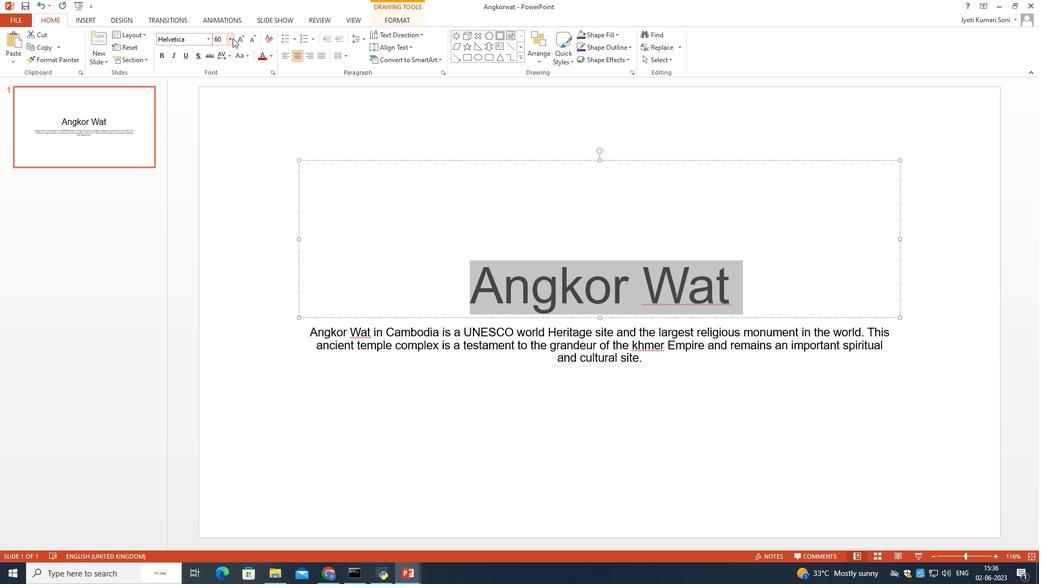 
Action: Mouse pressed left at (231, 39)
Screenshot: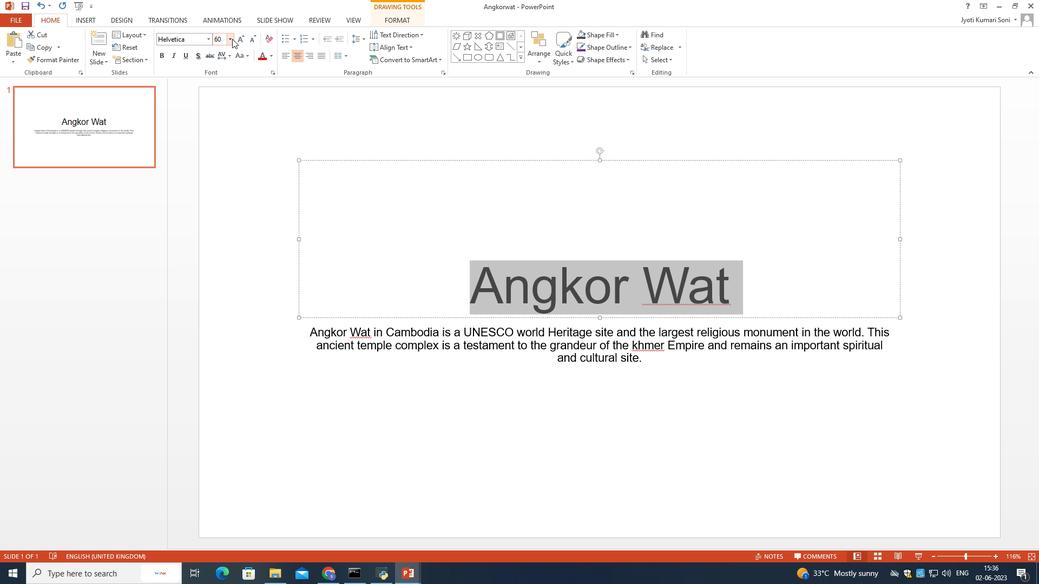 
Action: Mouse moved to (217, 117)
Screenshot: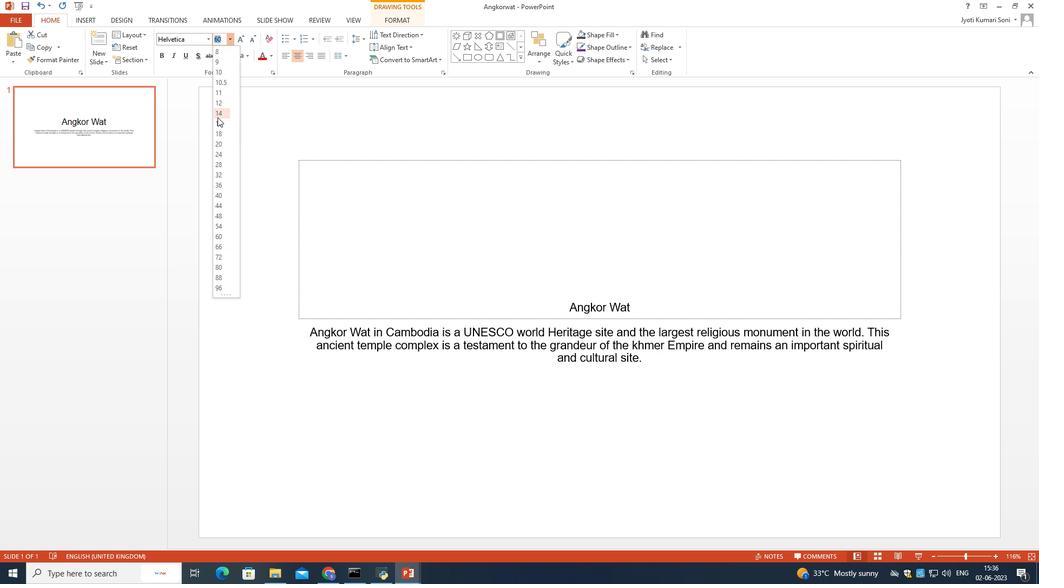 
Action: Mouse pressed left at (217, 117)
Screenshot: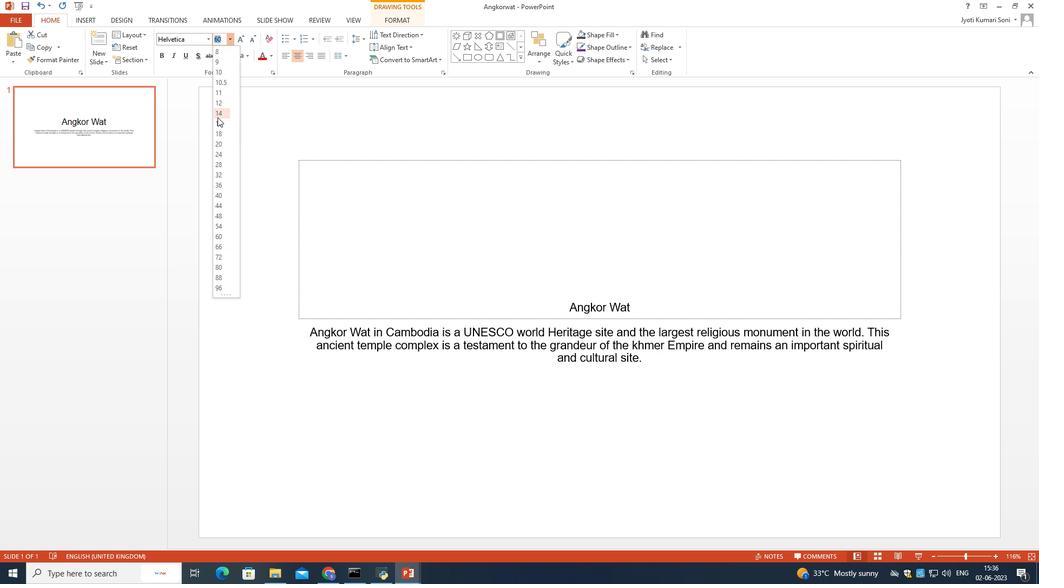 
Action: Mouse moved to (298, 55)
Screenshot: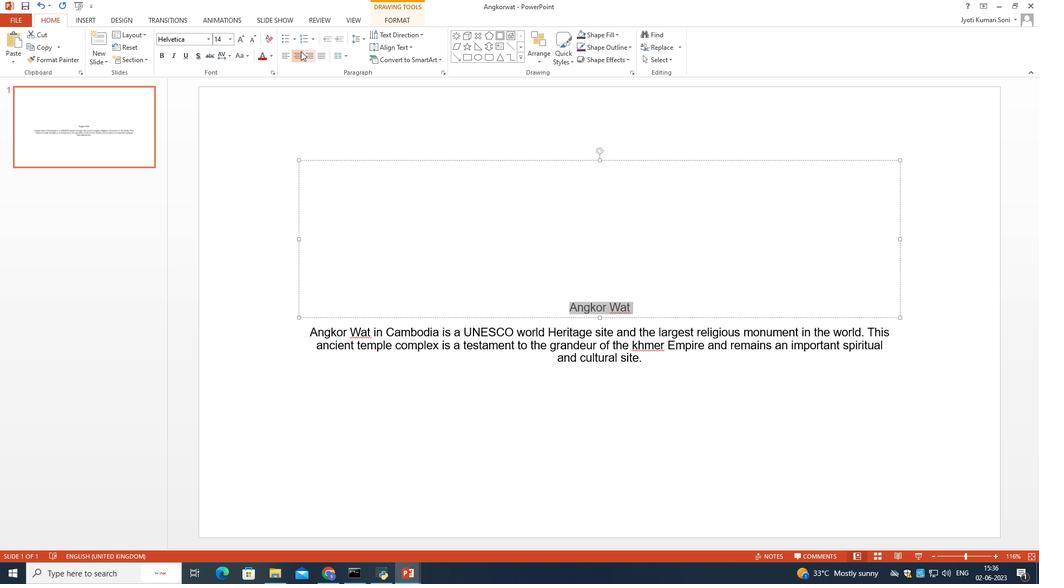 
Action: Mouse pressed left at (298, 55)
Screenshot: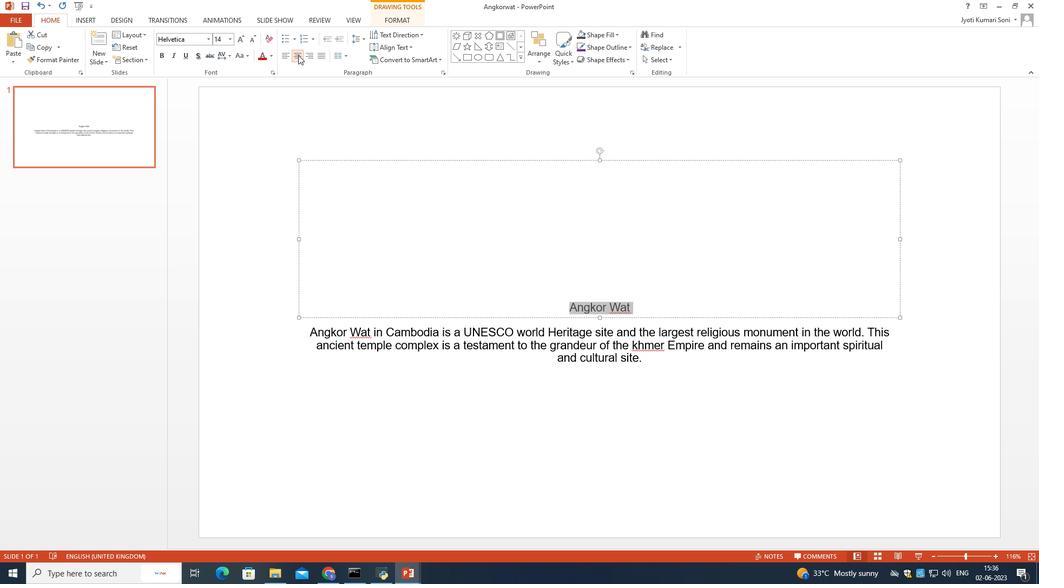 
Action: Mouse moved to (647, 362)
Screenshot: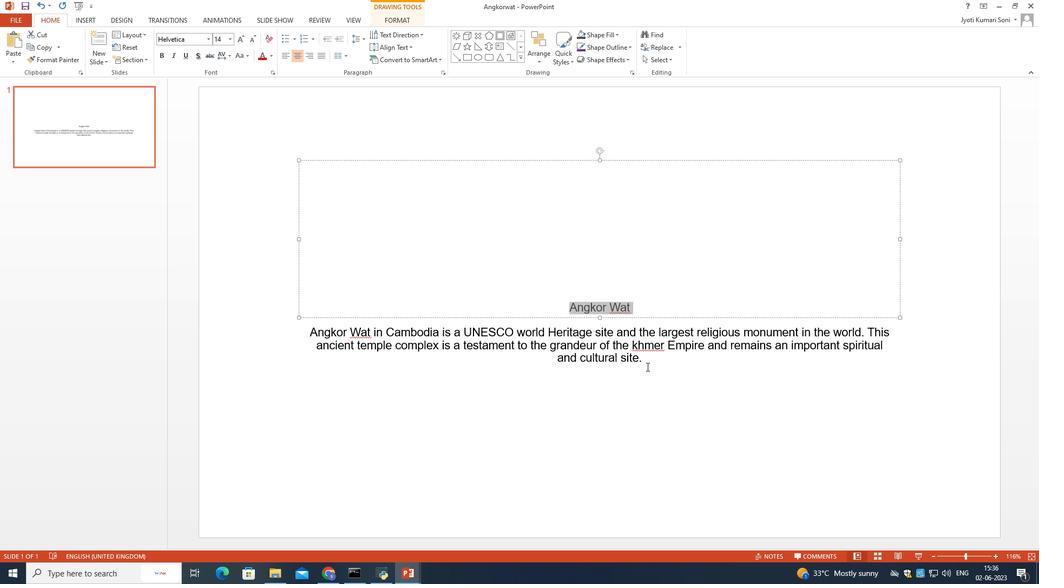 
Action: Mouse pressed left at (647, 362)
Screenshot: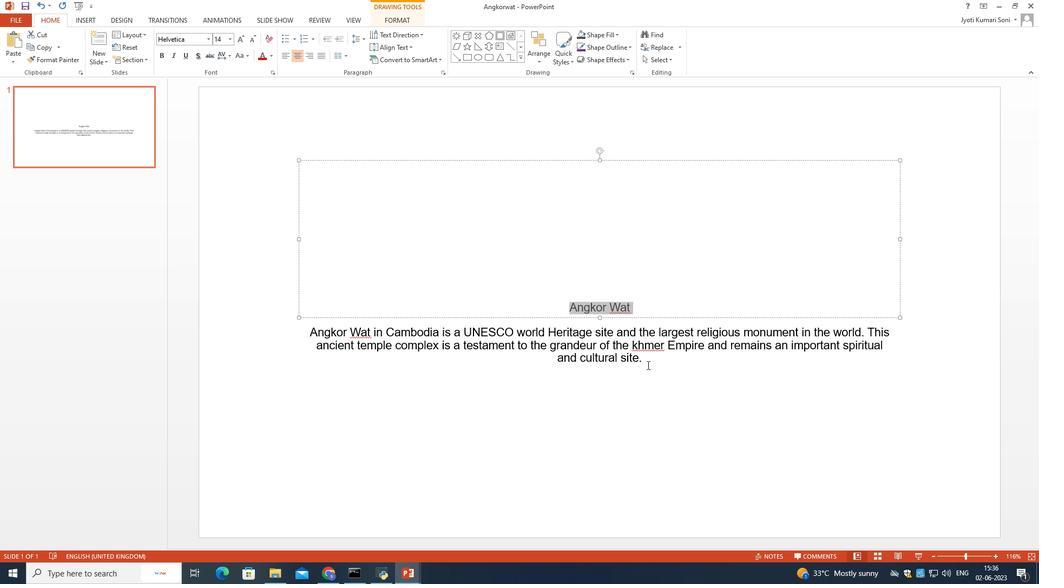 
Action: Mouse moved to (647, 361)
Screenshot: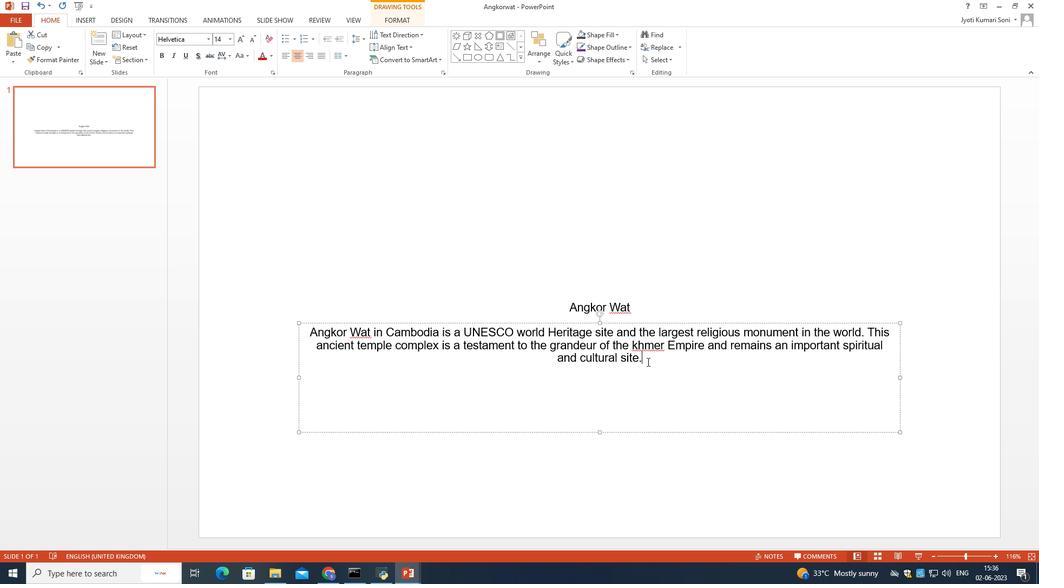 
Action: Mouse pressed left at (647, 361)
Screenshot: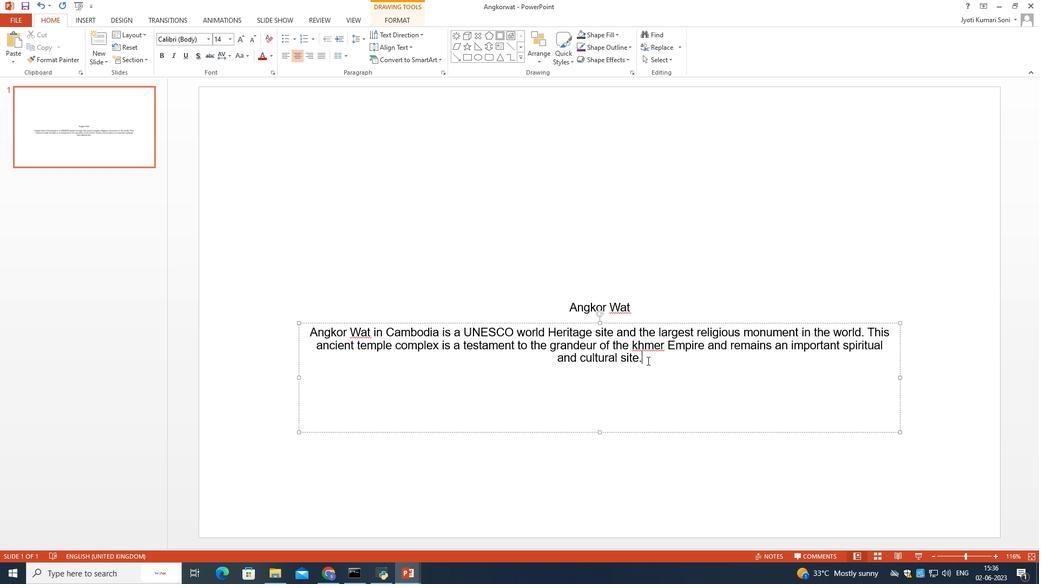 
Action: Mouse moved to (281, 56)
Screenshot: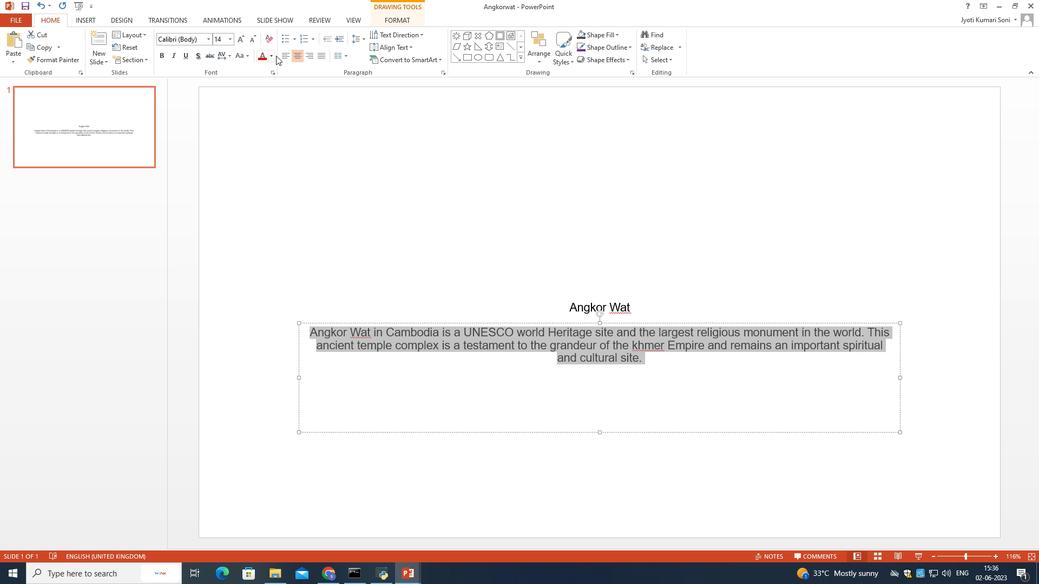 
Action: Mouse pressed left at (281, 56)
Screenshot: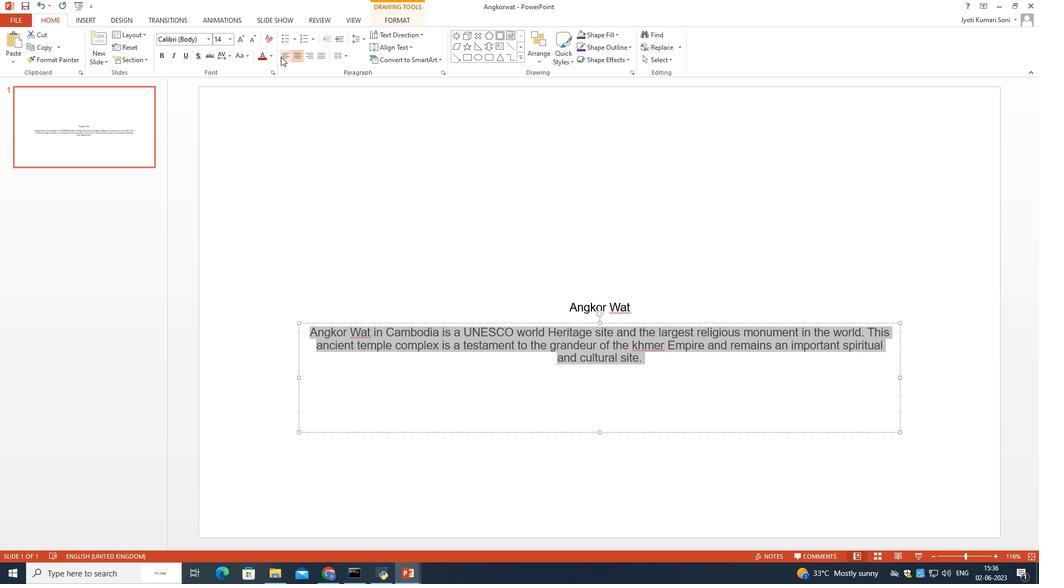 
Action: Mouse moved to (546, 371)
Screenshot: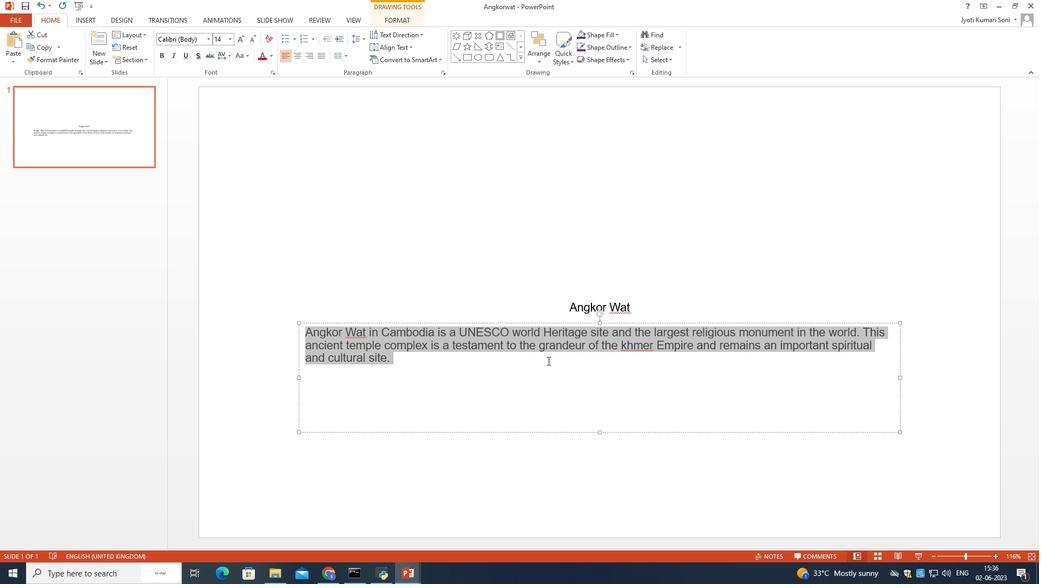 
Action: Mouse pressed left at (546, 371)
Screenshot: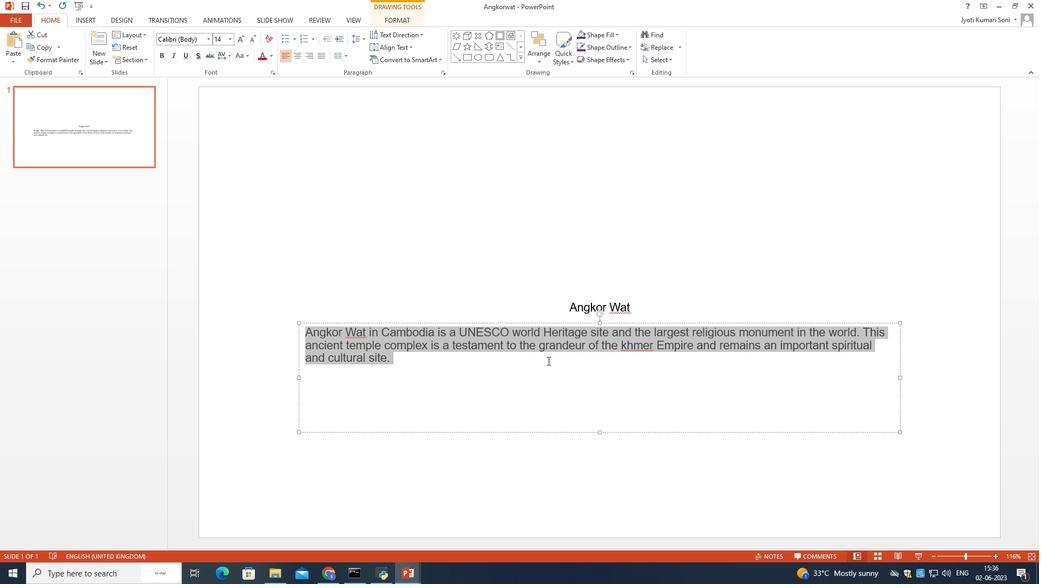 
Action: Mouse moved to (545, 372)
Screenshot: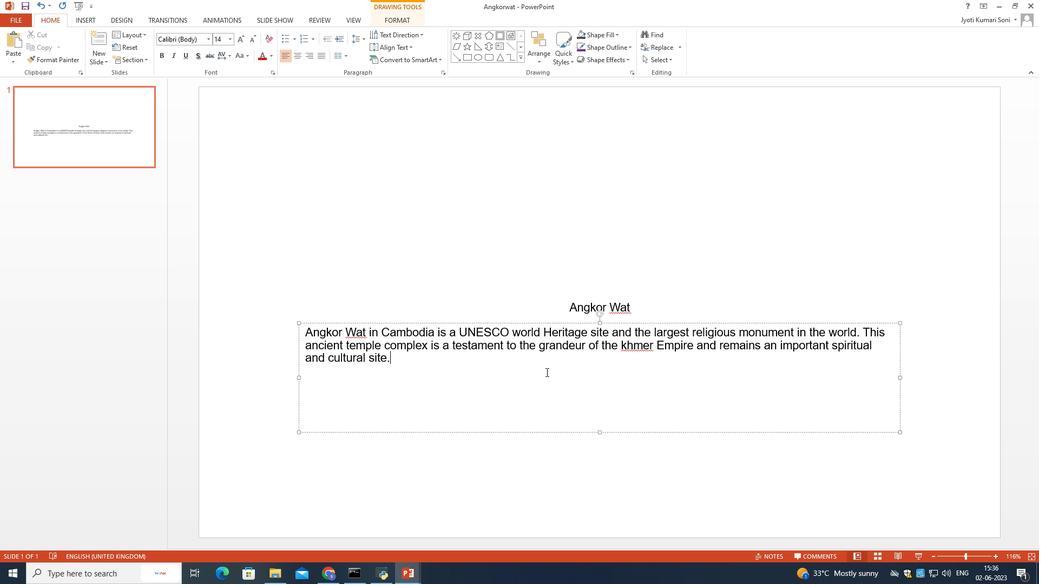 
